 Task: Open a blank sheet, save the file as Meditationfile.odt Type the sentence 'Technology has transformed the world, revolutionizing how we live, work, and communicate. From smartphones to artificial intelligence, technology has become an integral part of our daily lives. It has connected people across the globe, making information accessible at our fingertips. Technology has improved efficiency in various sectors, driving innovation and economic growth. However, its rapid advancements also pose challenges, such as privacy concerns and ethical dilemmas. Nonetheless, technology continues to shape our future, offering endless possibilities and transforming the way we interact, learn, and experience the world.'Add formula using equations and charcters after the sentence 'P=ns' Select the formula and highlight with color Blue Change the page Orientation to  Potrait
Action: Mouse moved to (273, 226)
Screenshot: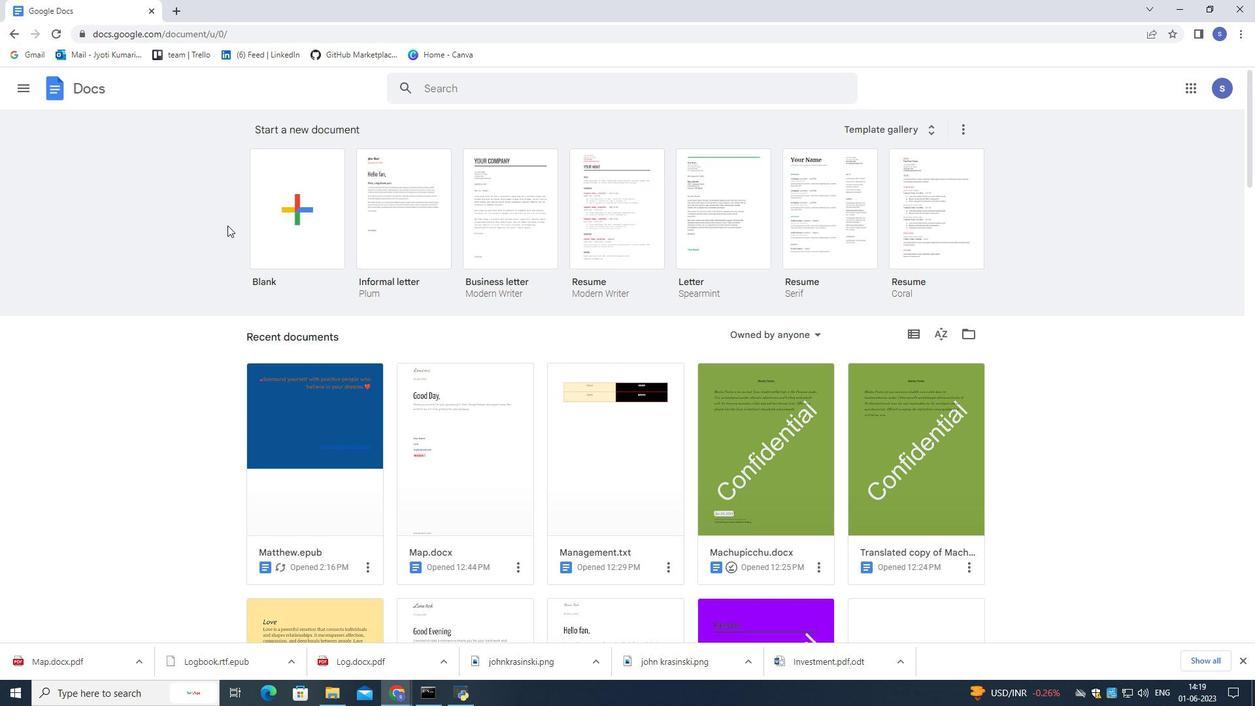 
Action: Mouse pressed left at (273, 226)
Screenshot: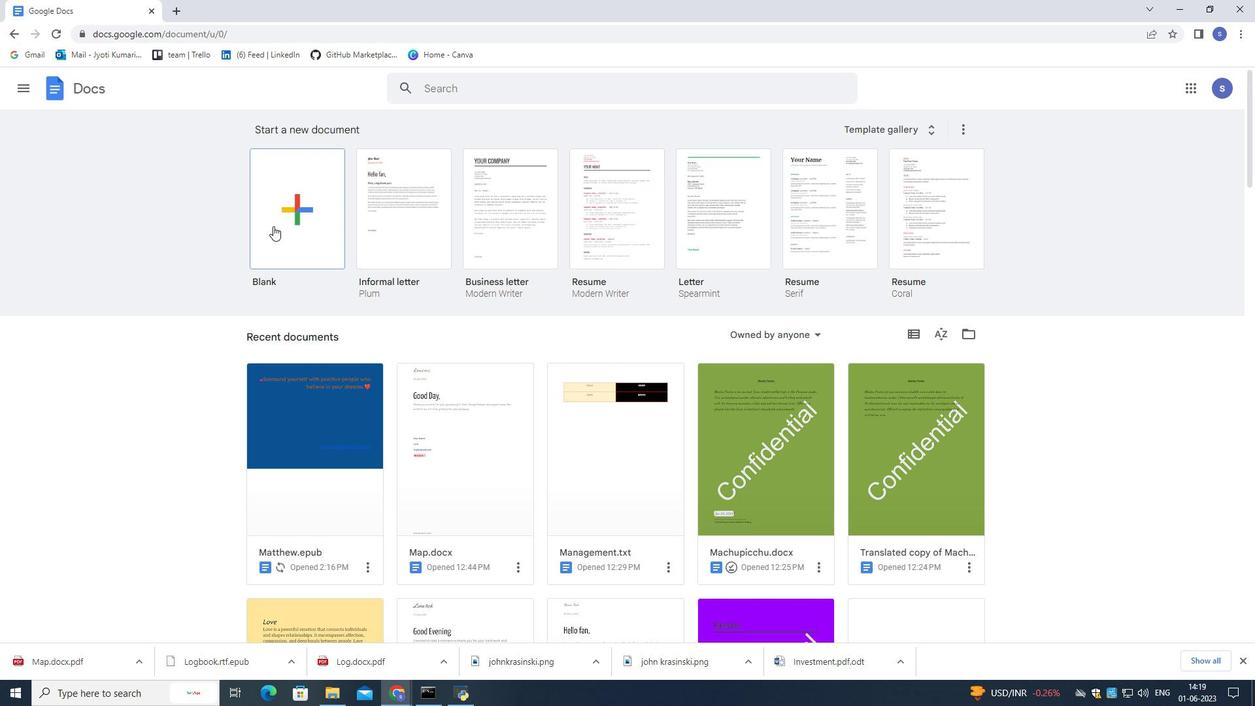 
Action: Mouse pressed left at (273, 226)
Screenshot: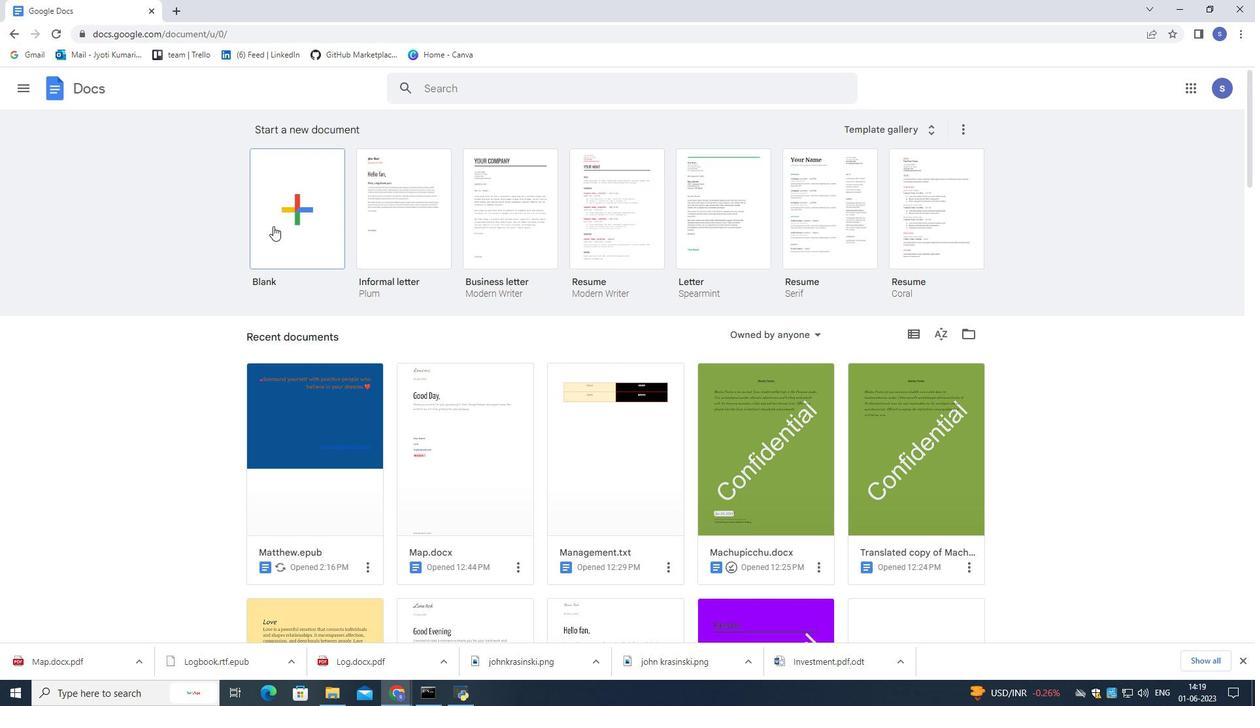 
Action: Mouse moved to (139, 80)
Screenshot: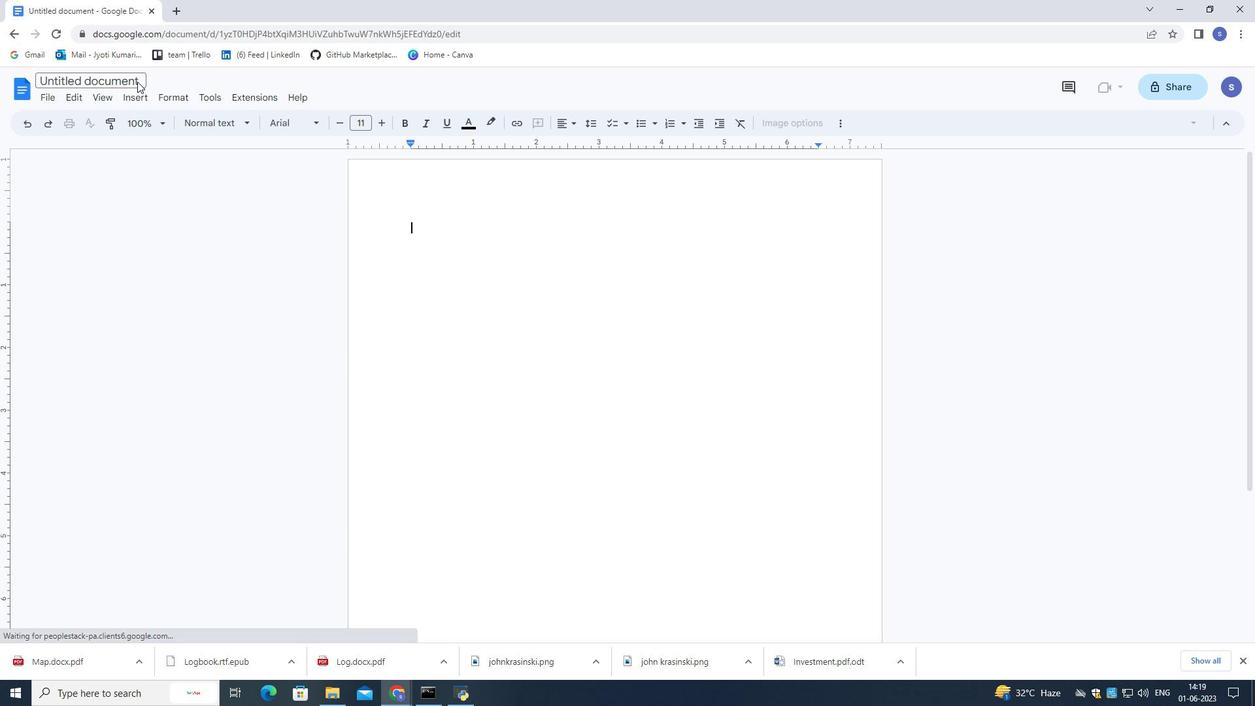 
Action: Mouse pressed left at (139, 80)
Screenshot: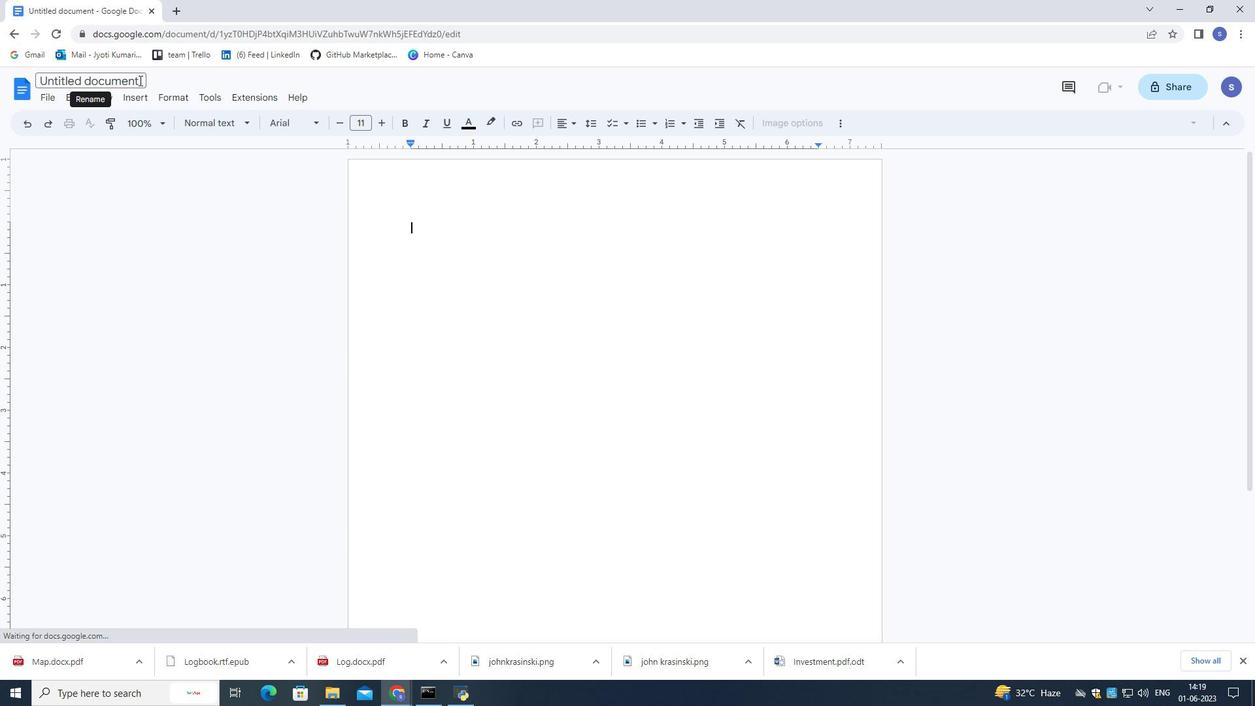 
Action: Mouse moved to (139, 80)
Screenshot: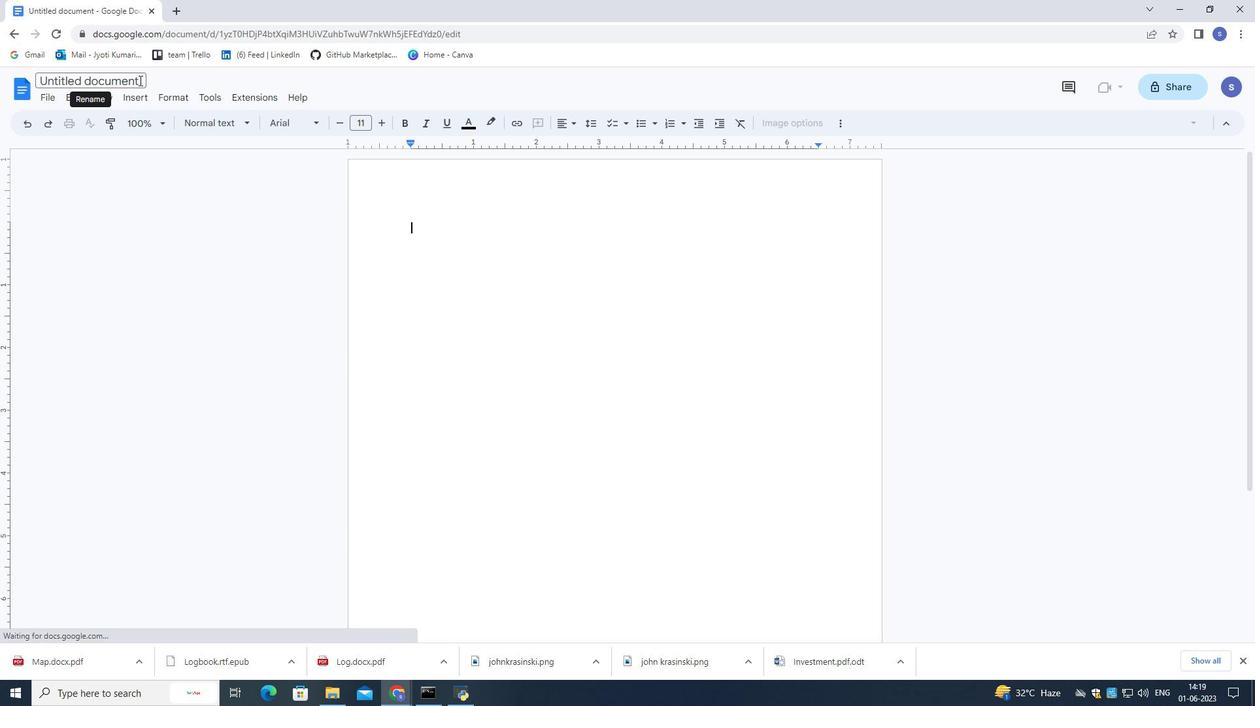 
Action: Key pressed <Key.shift>Meditationfile.odt<Key.enter>
Screenshot: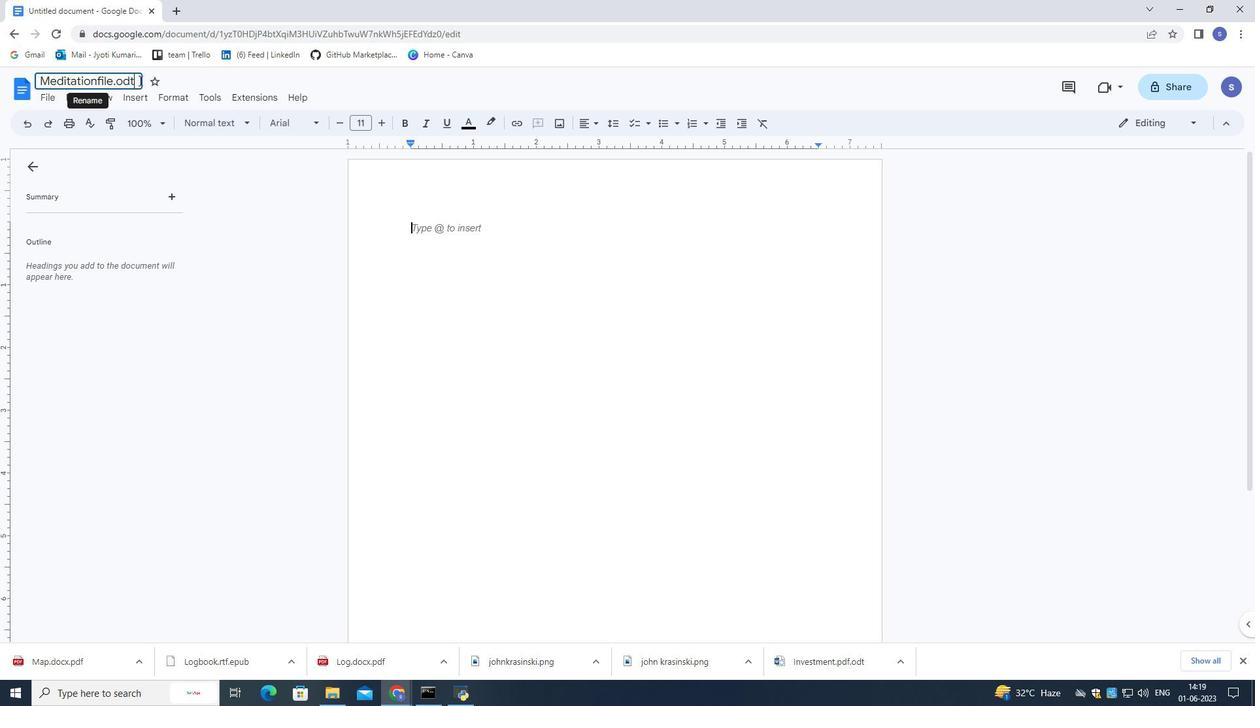 
Action: Mouse moved to (442, 235)
Screenshot: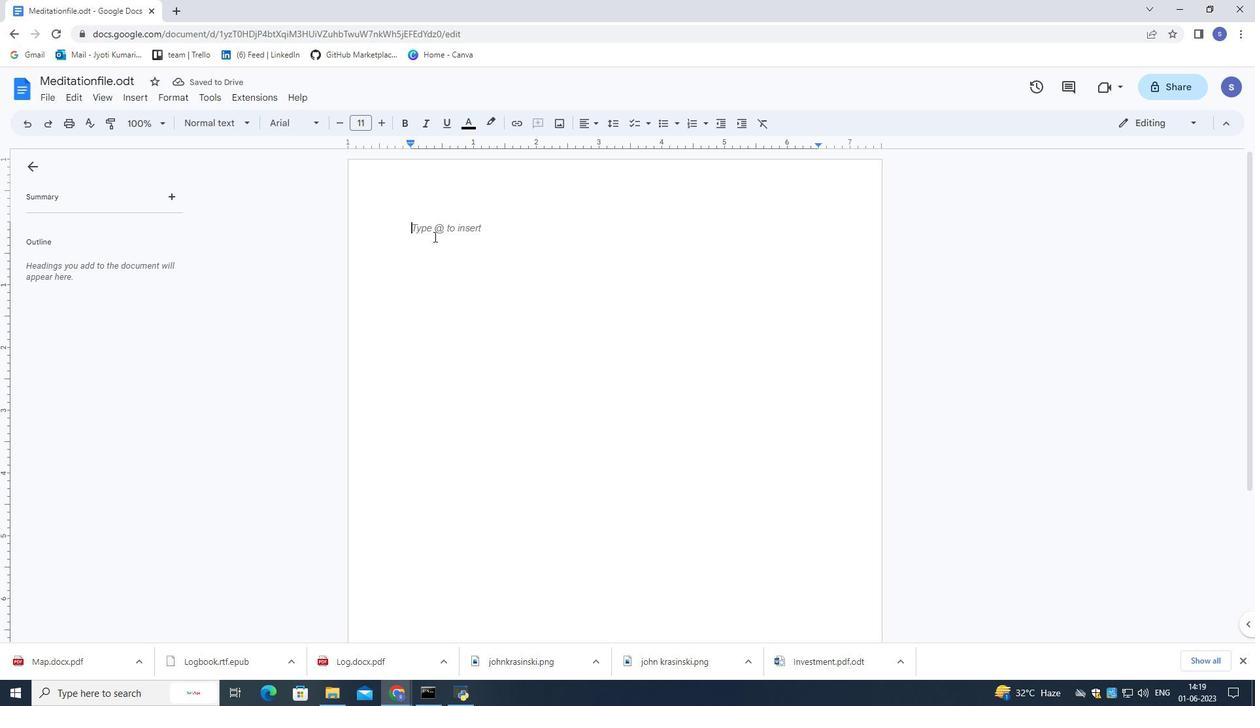 
Action: Mouse pressed left at (442, 235)
Screenshot: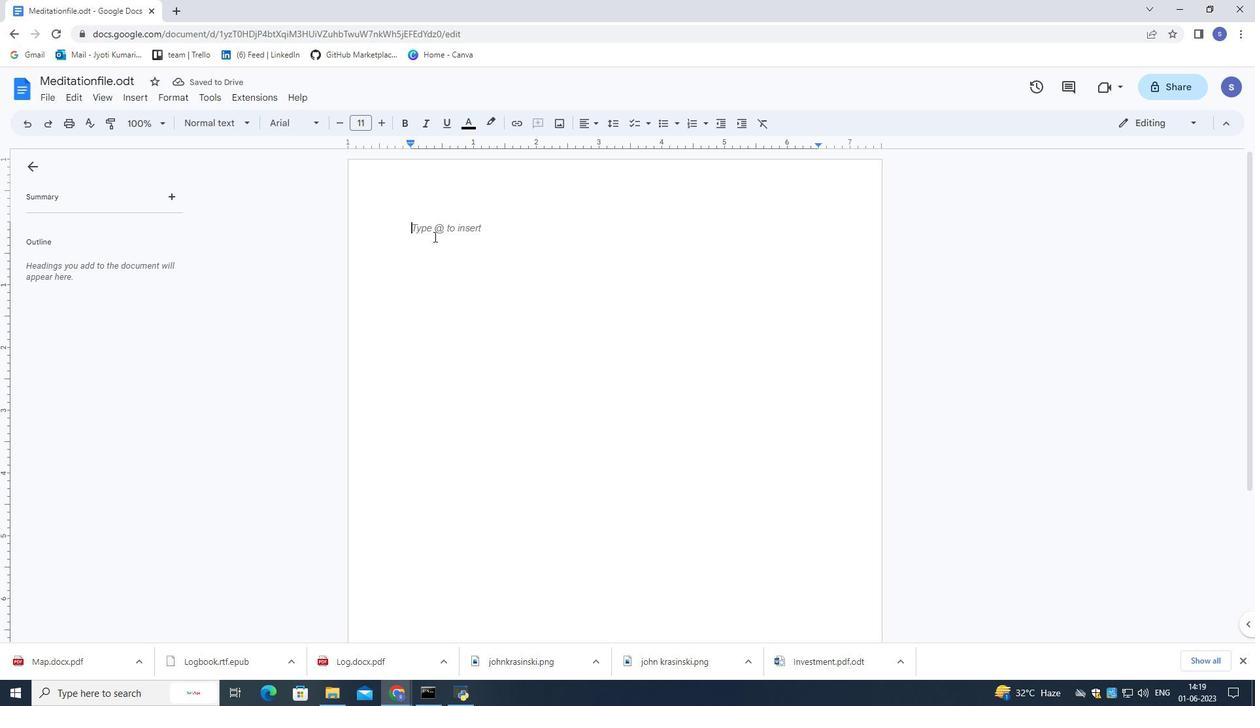 
Action: Mouse moved to (363, 237)
Screenshot: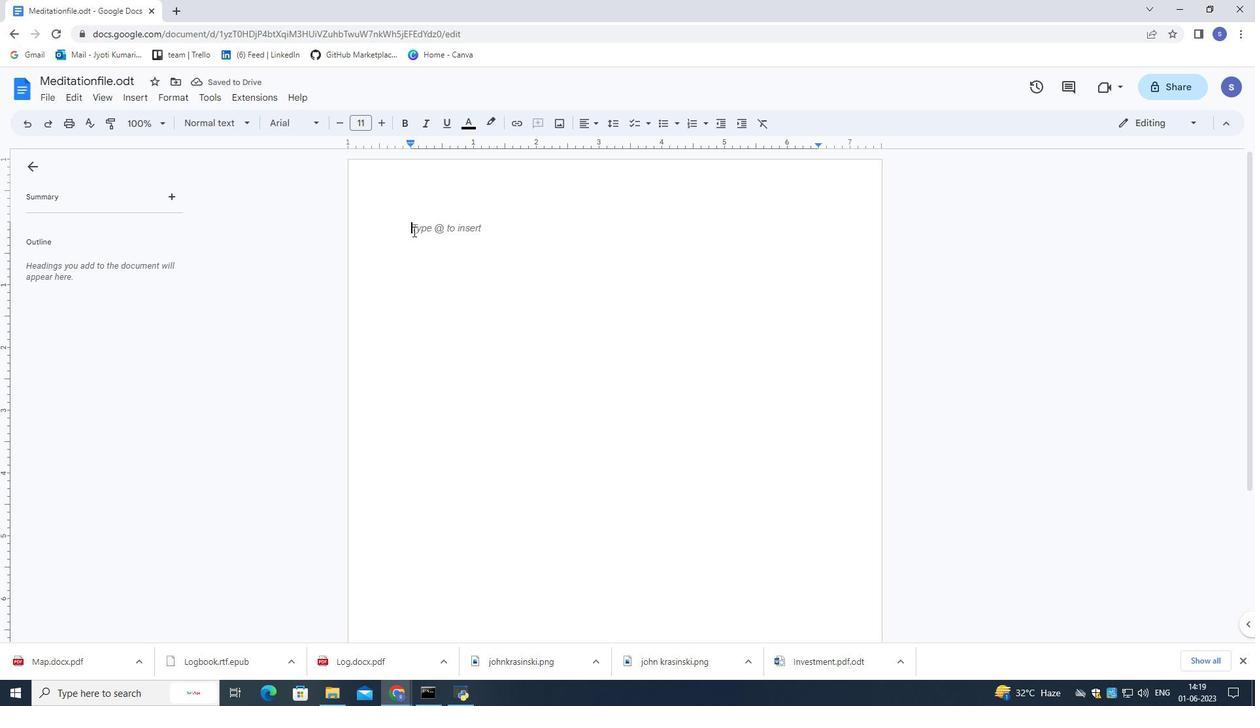 
Action: Key pressed <Key.shift><Key.shift><Key.shift><Key.shift><Key.shift><Key.shift><Key.shift><Key.shift><Key.shift><Key.shift><Key.shift><Key.shift><Key.shift><Key.shift><Key.shift><Key.shift><Key.shift><Key.shift><Key.shift><Key.shift><Key.shift><Key.shift><Key.shift><Key.shift><Key.shift><Key.shift><Key.shift><Key.shift><Key.shift><Key.shift><Key.shift><Key.shift>tech<Key.backspace><Key.backspace><Key.backspace><Key.backspace><Key.backspace><Key.backspace><Key.backspace><Key.backspace><Key.backspace><Key.backspace><Key.shift>Technology<Key.space>has<Key.space>transformed<Key.space>the<Key.space>world,<Key.space><Key.shift>revolutionizing<Key.space>how<Key.space>we<Key.space>live,<Key.space>work<Key.space>and<Key.space>communicate.<Key.space><Key.shift>From<Key.space>smartphone<Key.space>to<Key.space>artificial<Key.space>intelligence,<Key.space>technology<Key.space>has<Key.space>become<Key.space>an<Key.space>integral<Key.space>part<Key.space>of<Key.space>our<Key.space>daily<Key.space>lives.<Key.space><Key.shift>It<Key.space>has<Key.space>connected<Key.space>people<Key.space>across<Key.space>the<Key.space>globe,<Key.space>making<Key.space>information<Key.space>has<Key.space>improved<Key.space>efficiency<Key.space>in<Key.space>various<Key.space>sectors,<Key.space>driving<Key.space>innovation<Key.space>and<Key.space>economic<Key.space>growth.<Key.space><Key.shift>However<Key.space>its<Key.space>rapid<Key.space>
Screenshot: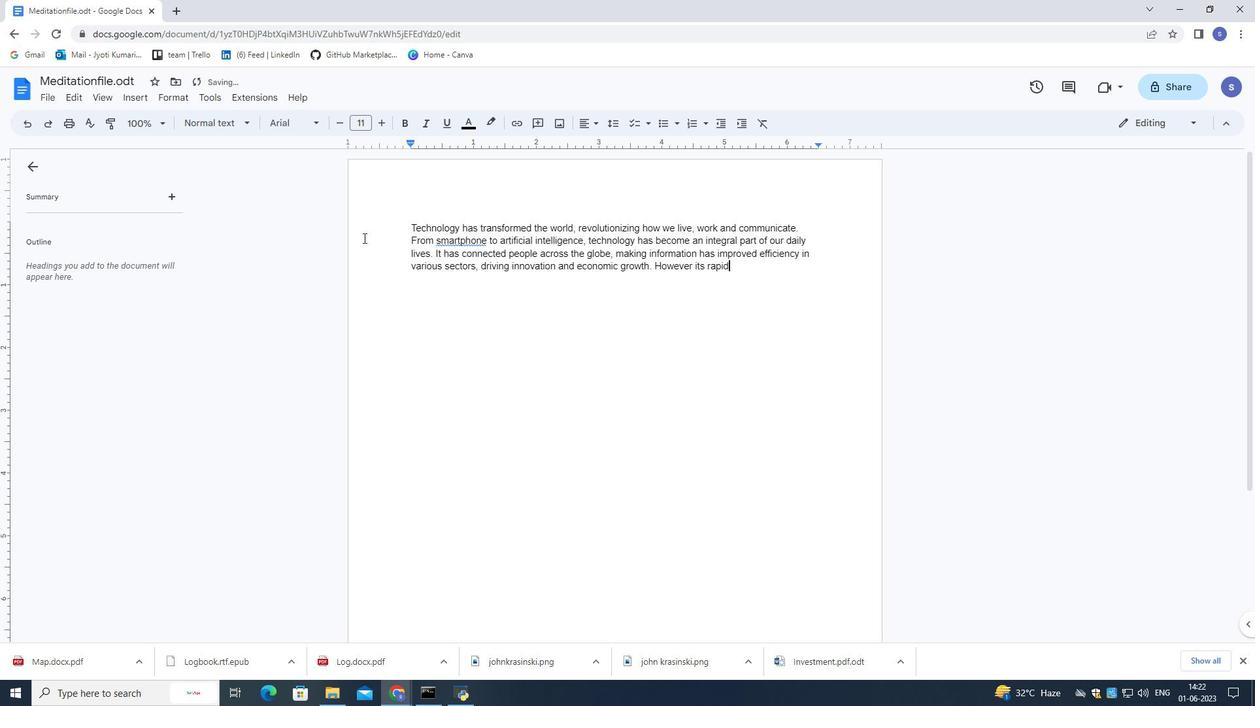 
Action: Mouse moved to (749, 269)
Screenshot: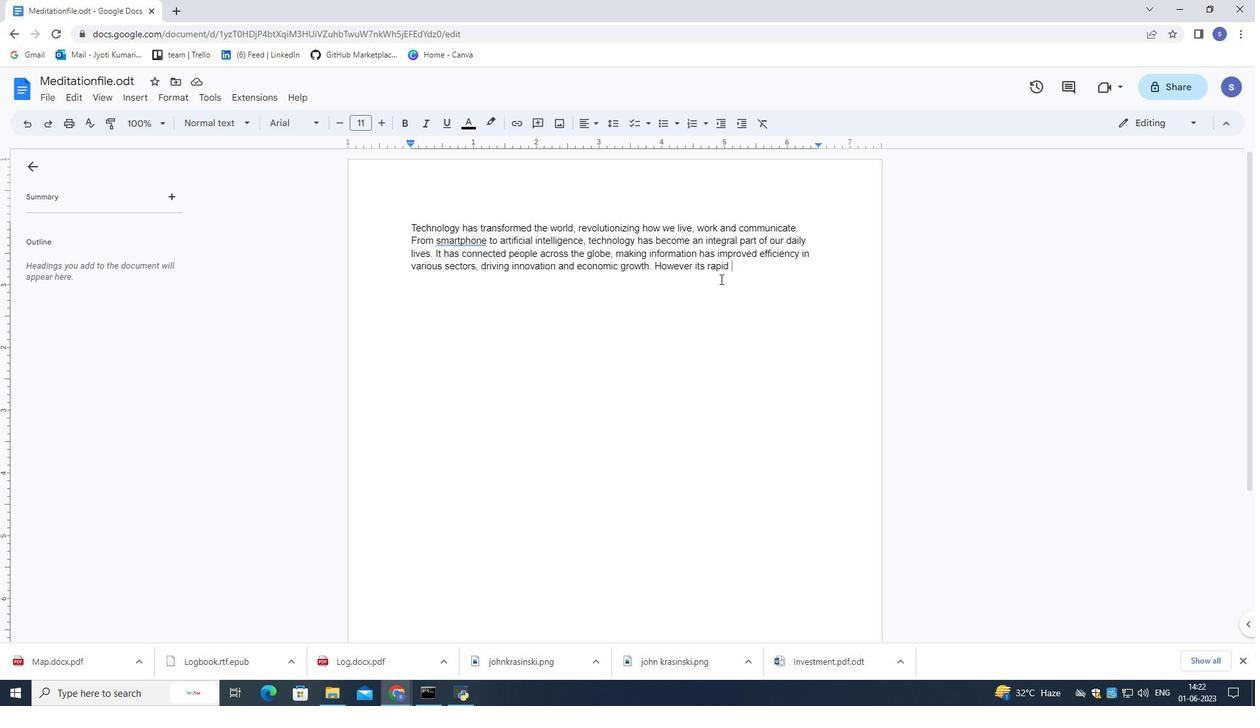 
Action: Mouse pressed left at (749, 269)
Screenshot: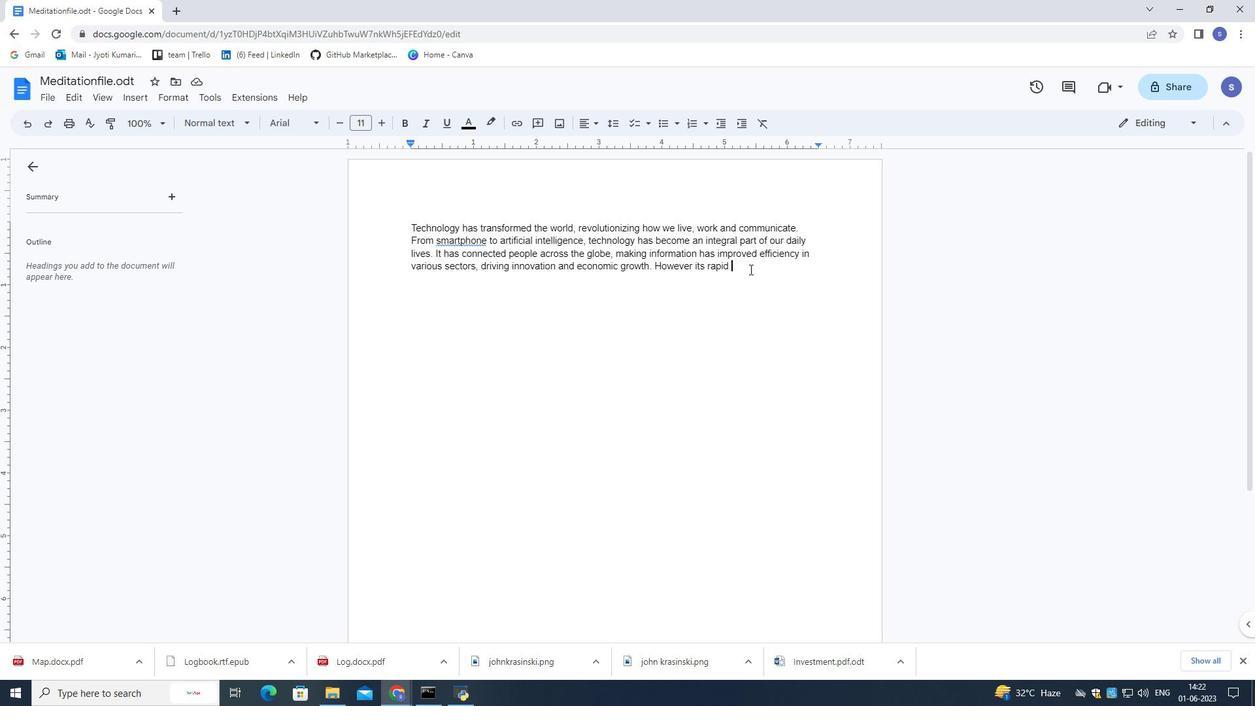 
Action: Mouse moved to (573, 285)
Screenshot: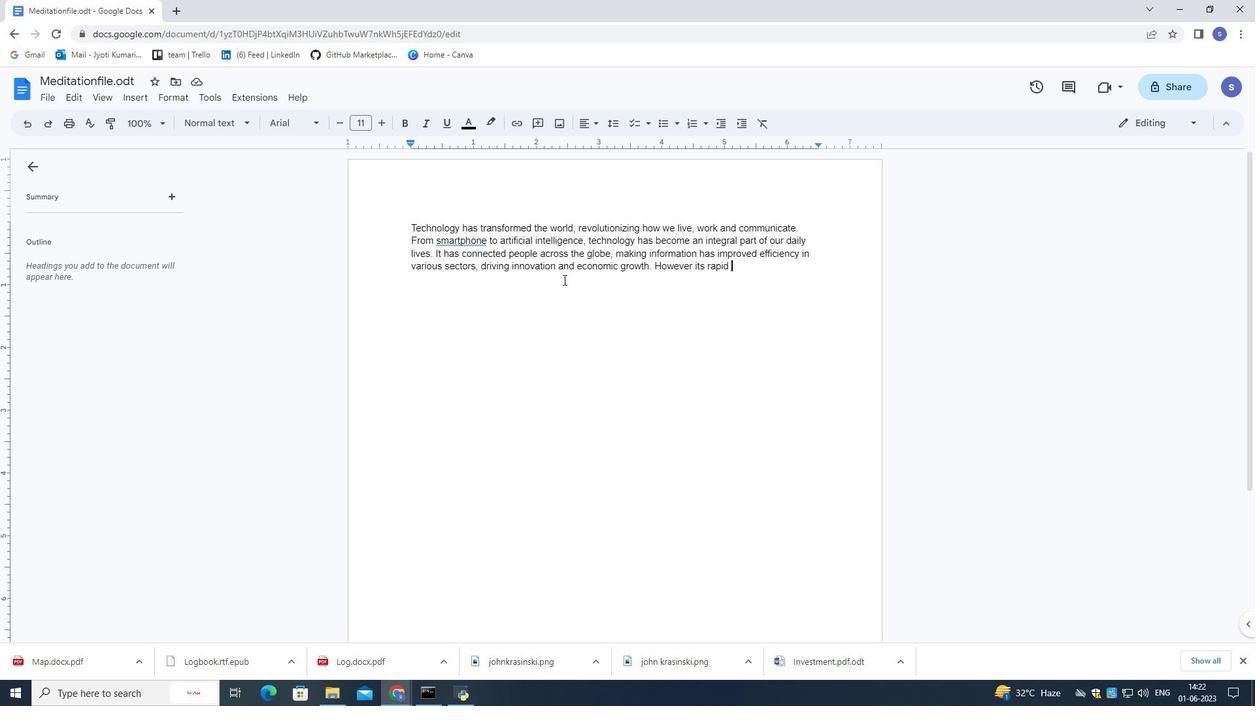 
Action: Key pressed advancement<Key.space>also<Key.space>pose<Key.space>challenges,<Key.space>such<Key.space>as<Key.space>privacy<Key.space>concerns<Key.space>
Screenshot: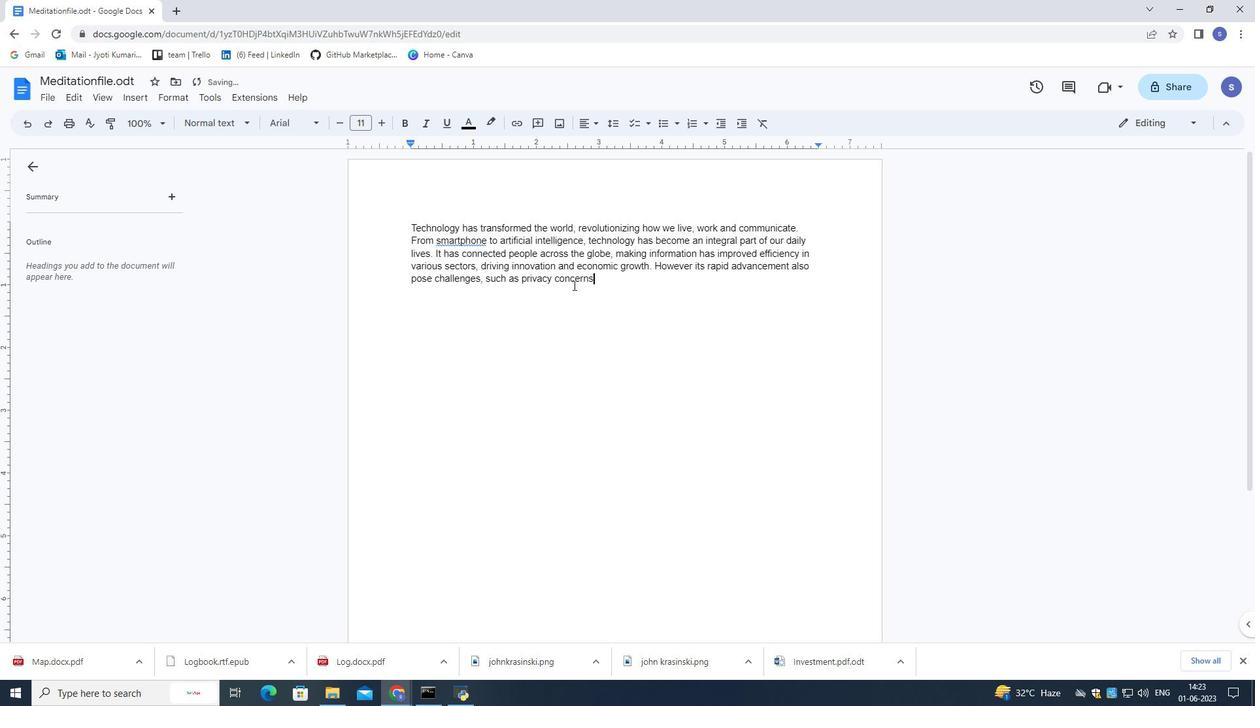 
Action: Mouse moved to (1223, 331)
Screenshot: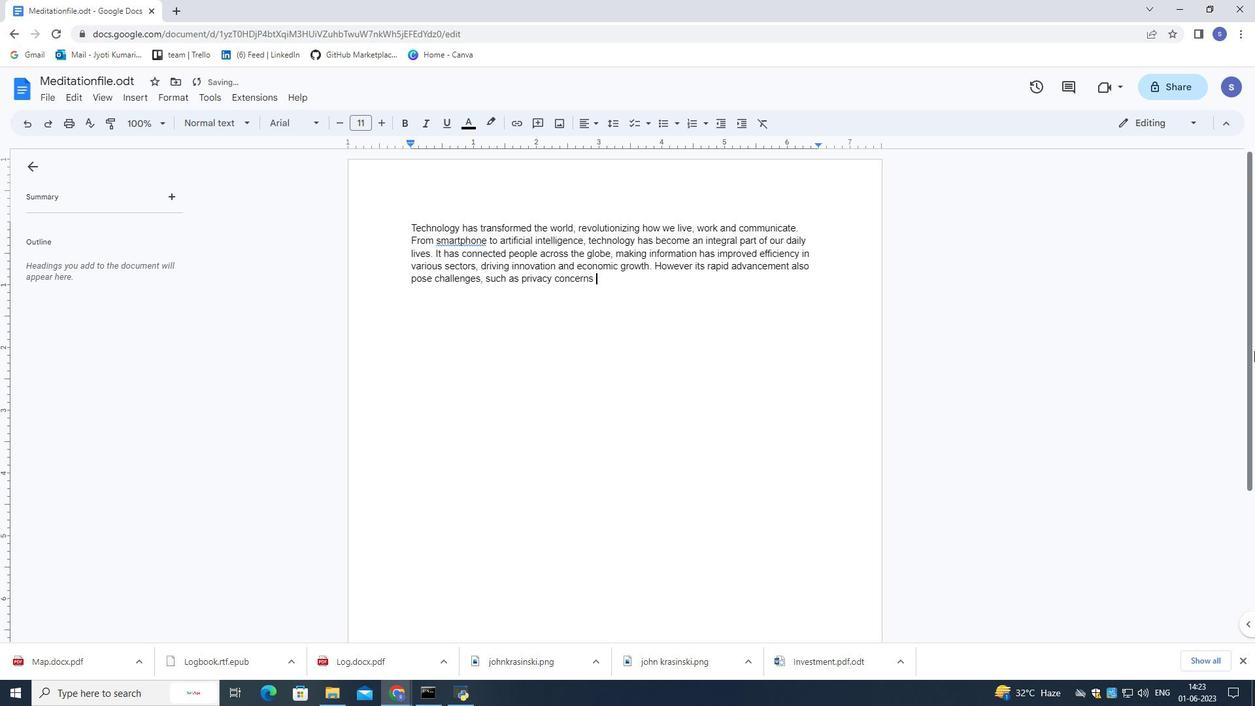 
Action: Key pressed and<Key.space>ethical<Key.space>dilemmas.<Key.space><Key.shift>Nonetheless,<Key.space>technology<Key.space>continues<Key.space>to<Key.space>shape<Key.space>our<Key.space>futures,<Key.space>offering<Key.space>endless<Key.space>possibilities<Key.space>and<Key.space>transforming<Key.space>the<Key.space>way<Key.space>we<Key.space>interact,<Key.space>learn<Key.space>and<Key.space>experience<Key.space>the<Key.space>world.<Key.space>add<Key.backspace><Key.backspace><Key.backspace>
Screenshot: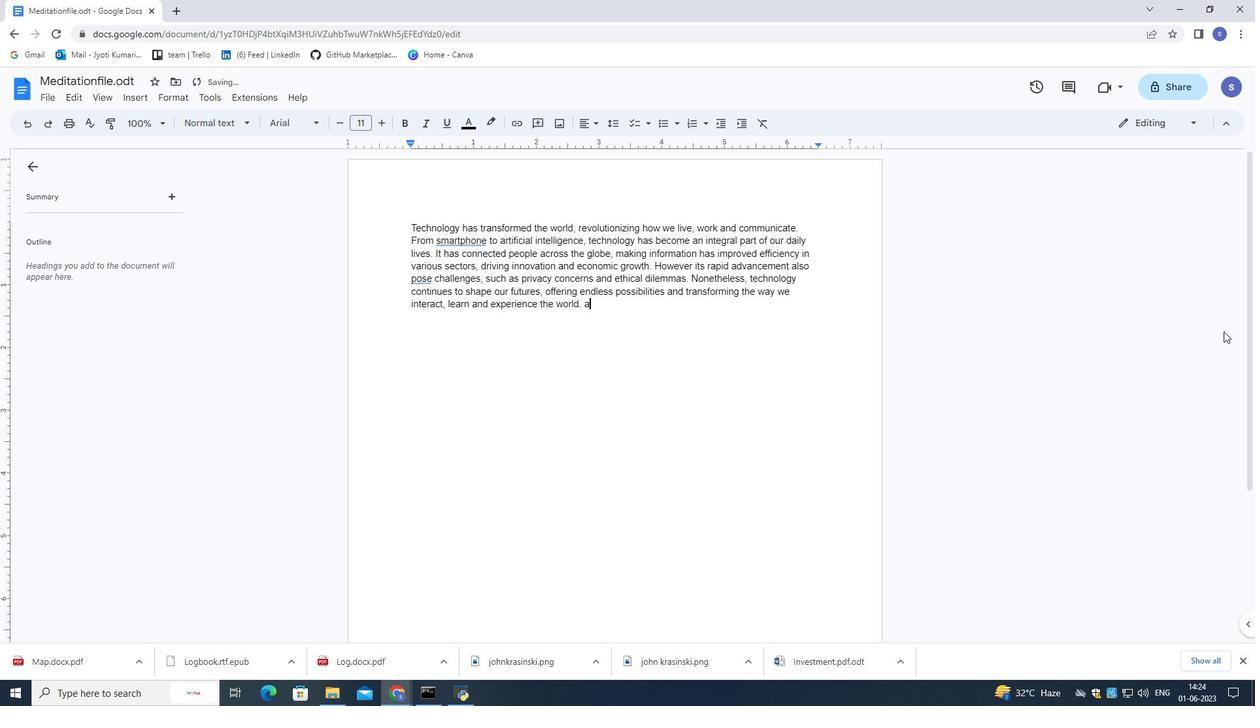 
Action: Mouse moved to (140, 101)
Screenshot: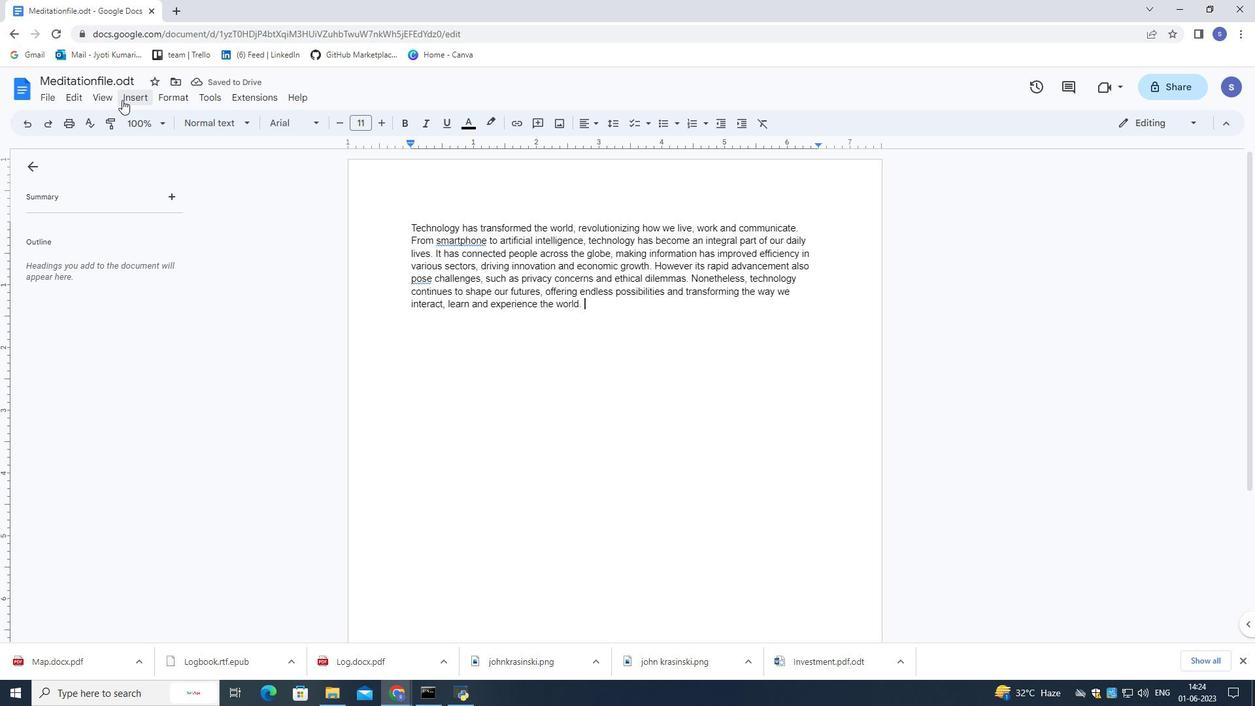 
Action: Mouse pressed left at (140, 101)
Screenshot: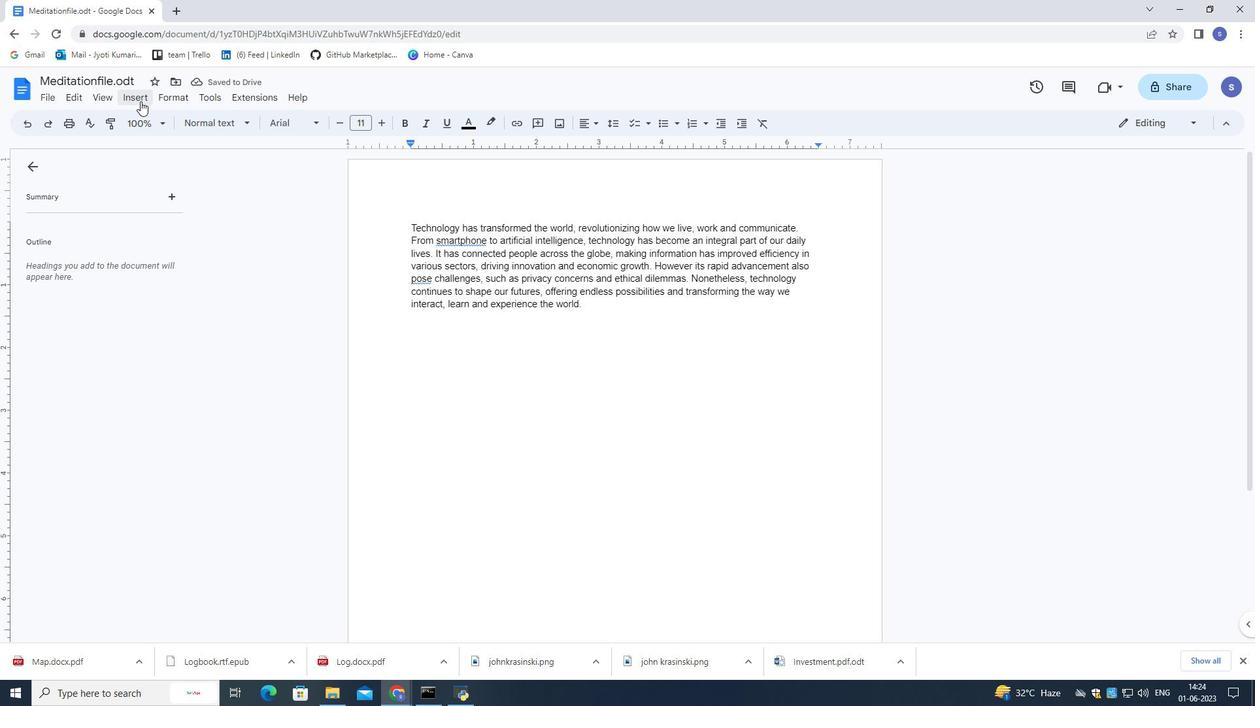 
Action: Mouse moved to (175, 370)
Screenshot: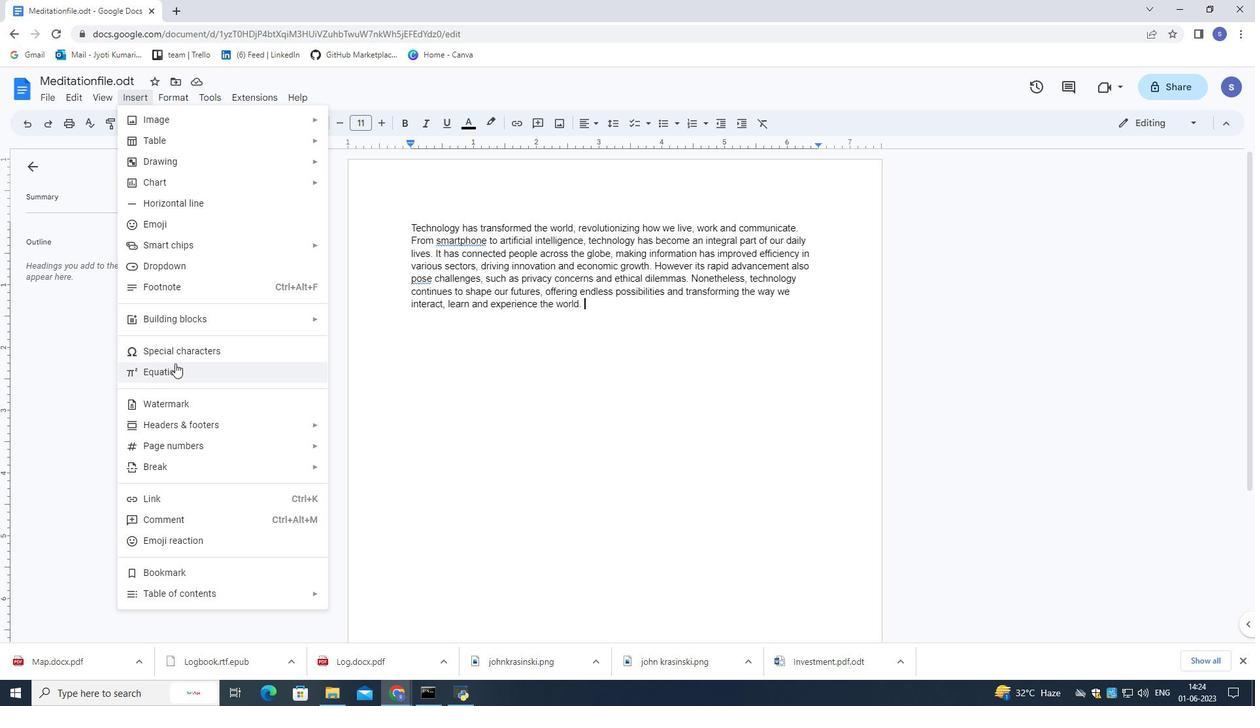 
Action: Mouse pressed left at (175, 370)
Screenshot: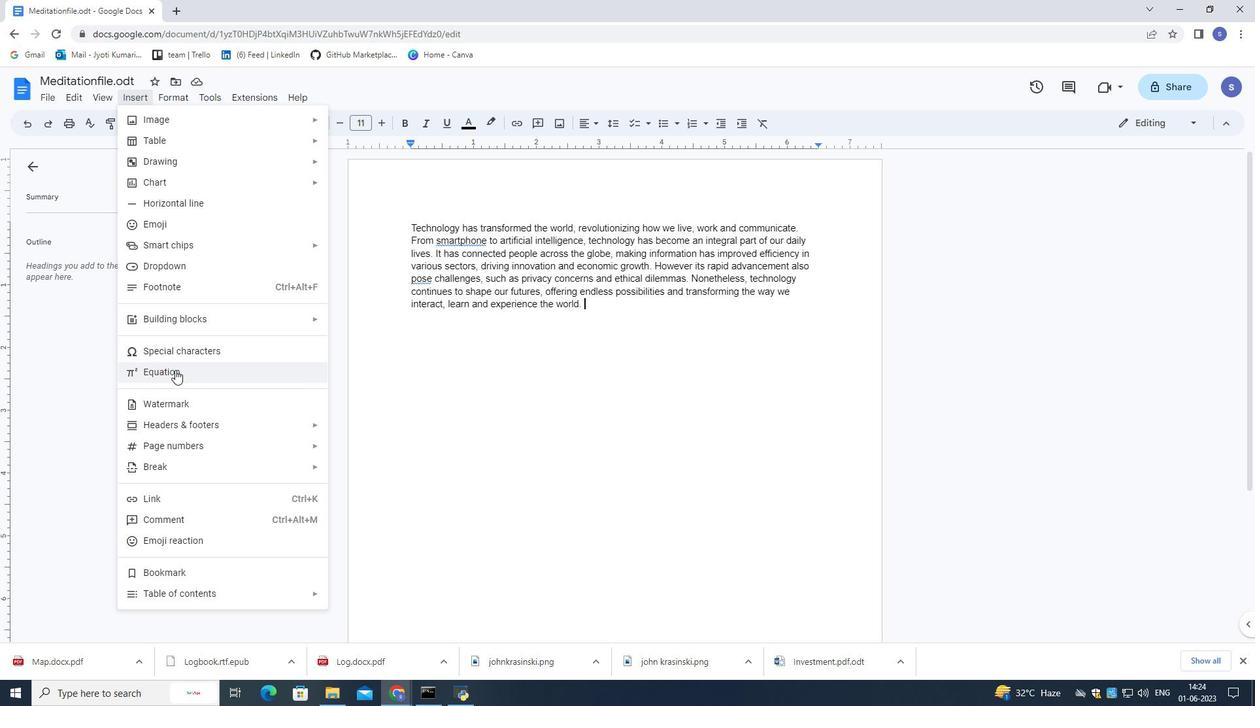 
Action: Mouse moved to (572, 305)
Screenshot: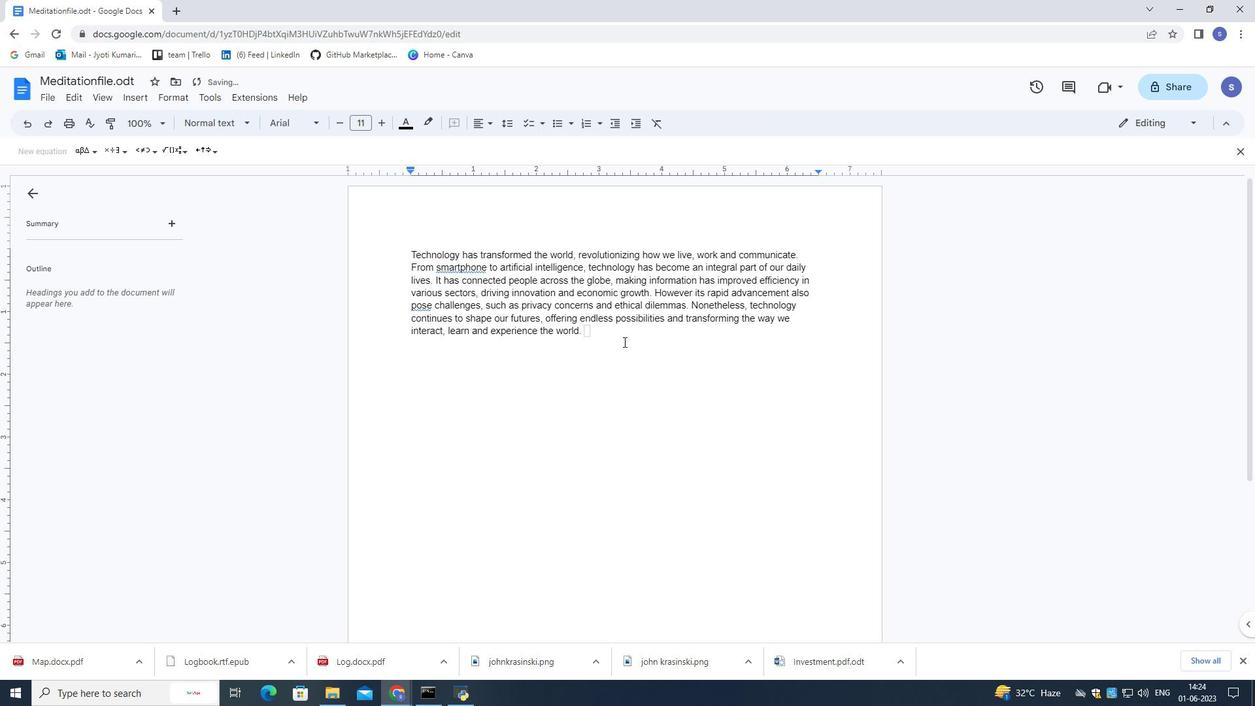 
Action: Key pressed <Key.shift><Key.shift><Key.shift>P=ns
Screenshot: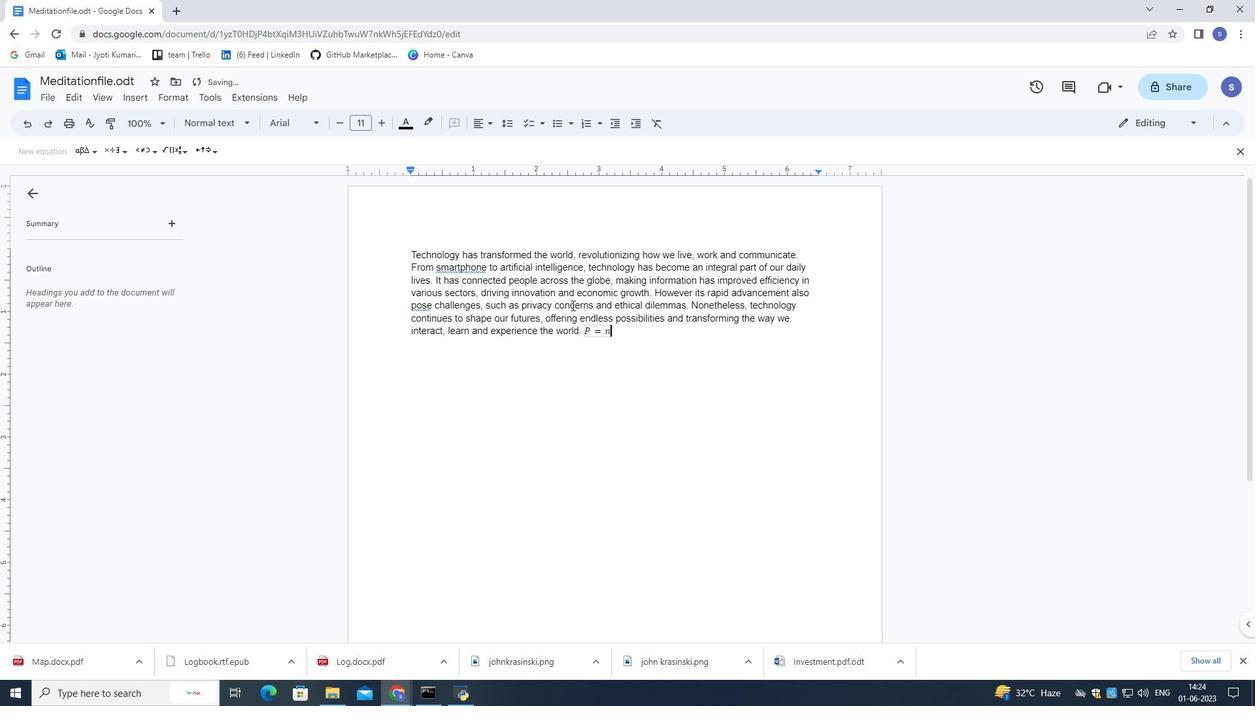 
Action: Mouse moved to (615, 330)
Screenshot: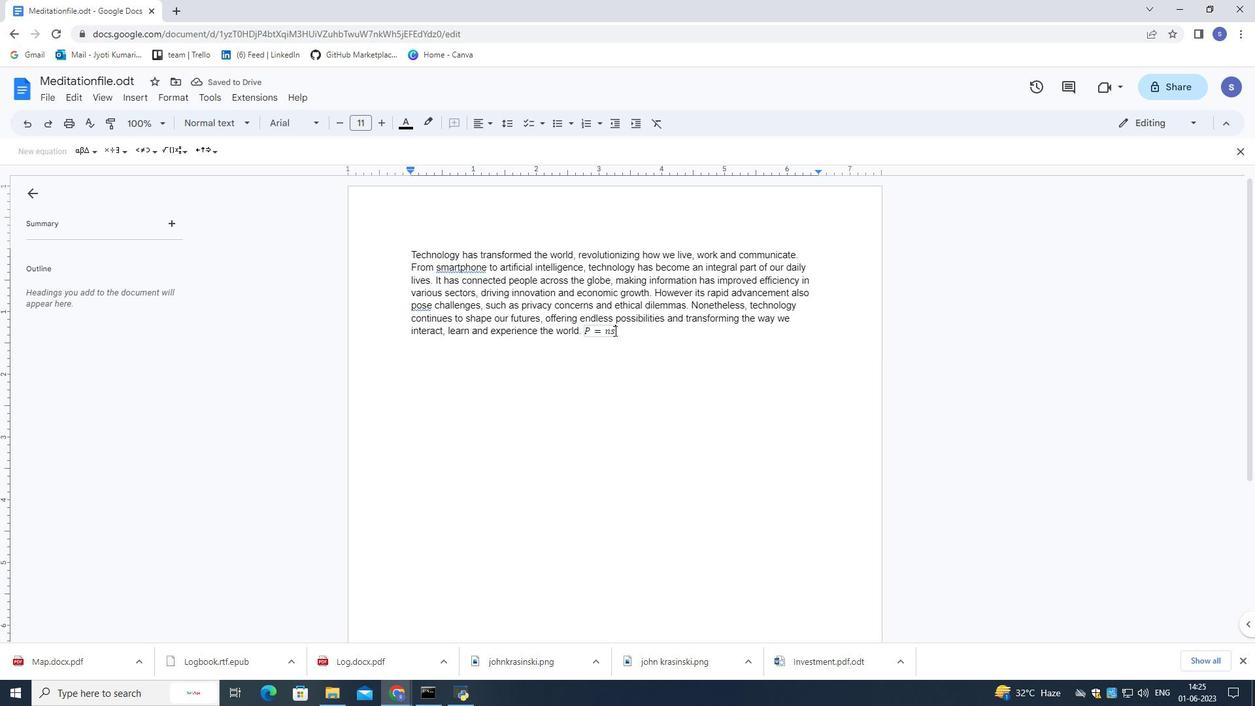 
Action: Mouse pressed left at (615, 330)
Screenshot: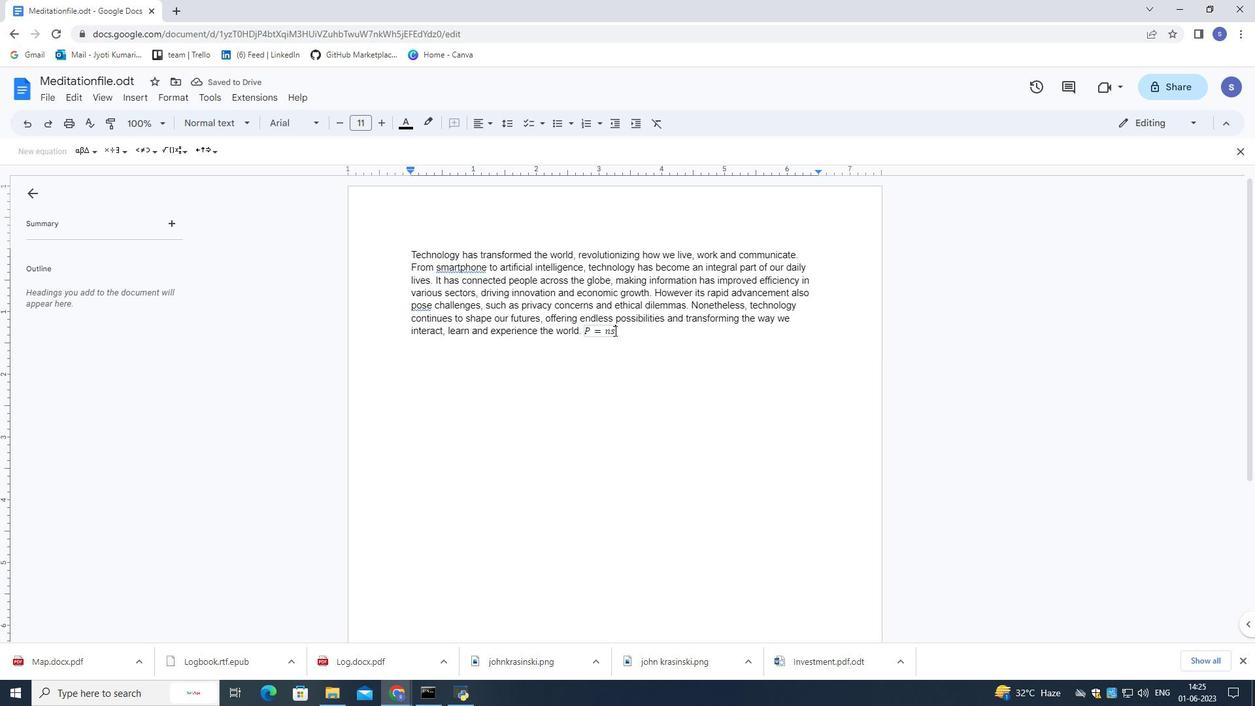 
Action: Mouse moved to (615, 326)
Screenshot: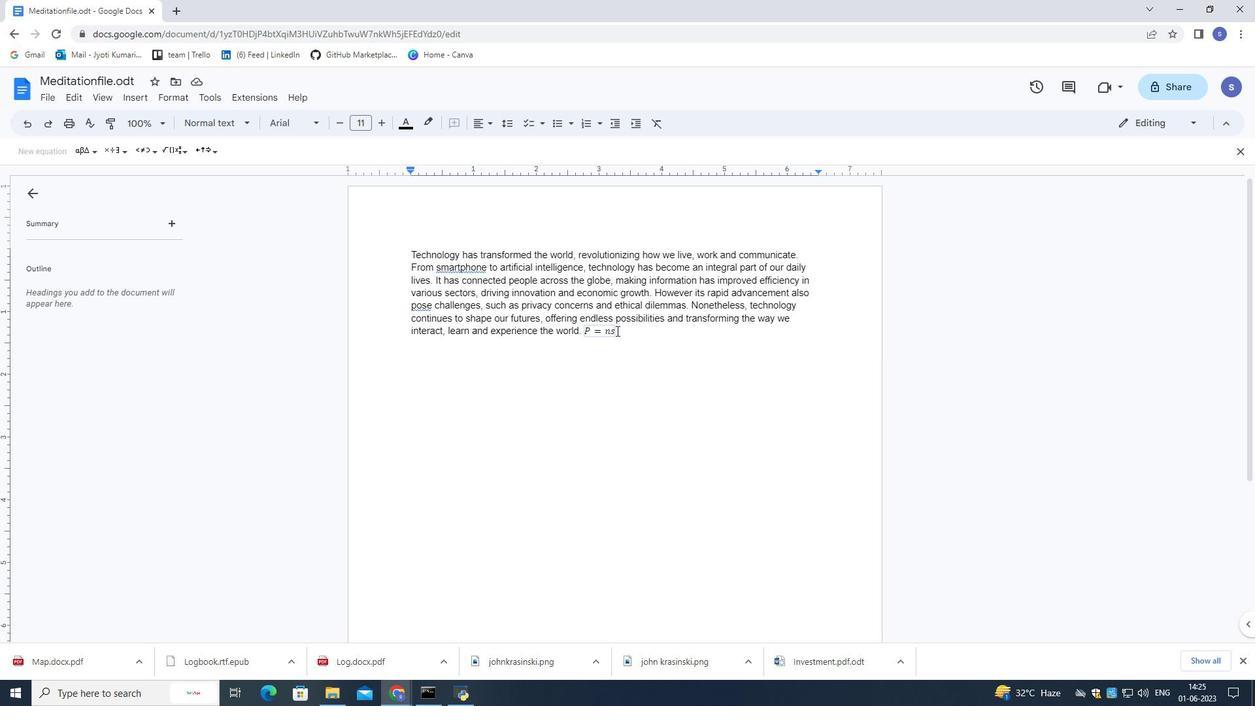 
Action: Mouse pressed left at (615, 326)
Screenshot: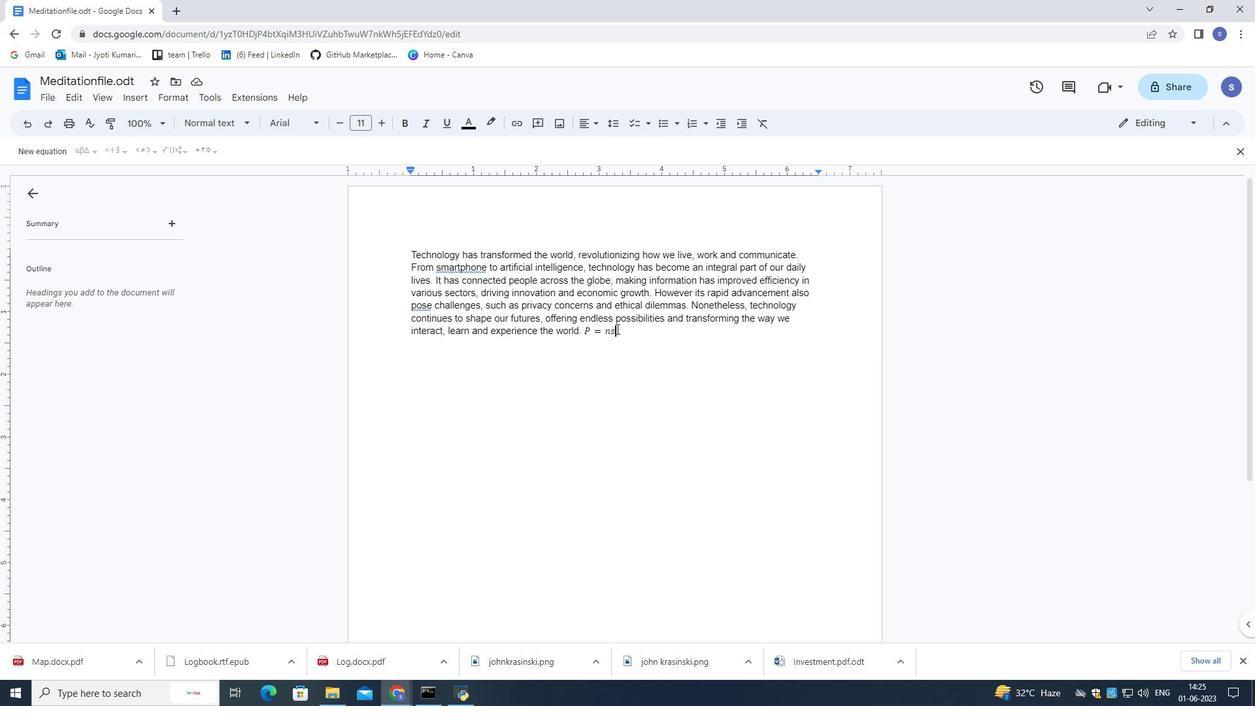 
Action: Mouse moved to (489, 122)
Screenshot: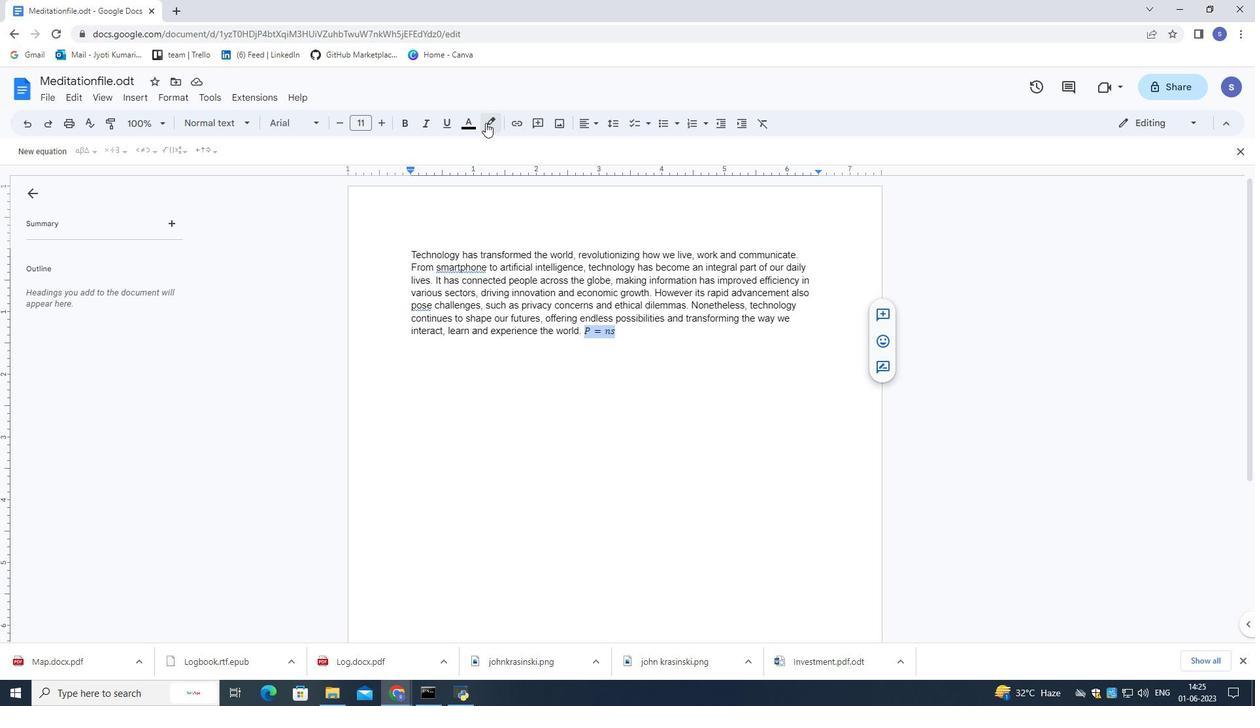 
Action: Mouse pressed left at (489, 122)
Screenshot: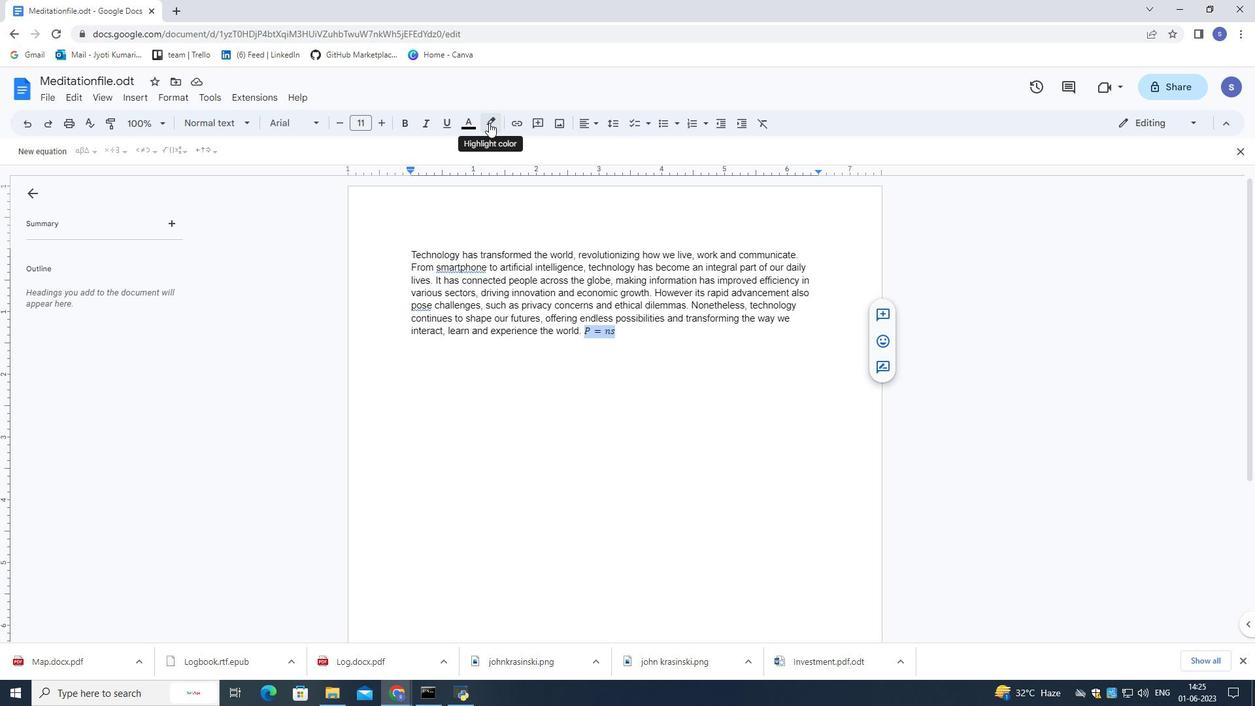 
Action: Mouse moved to (596, 186)
Screenshot: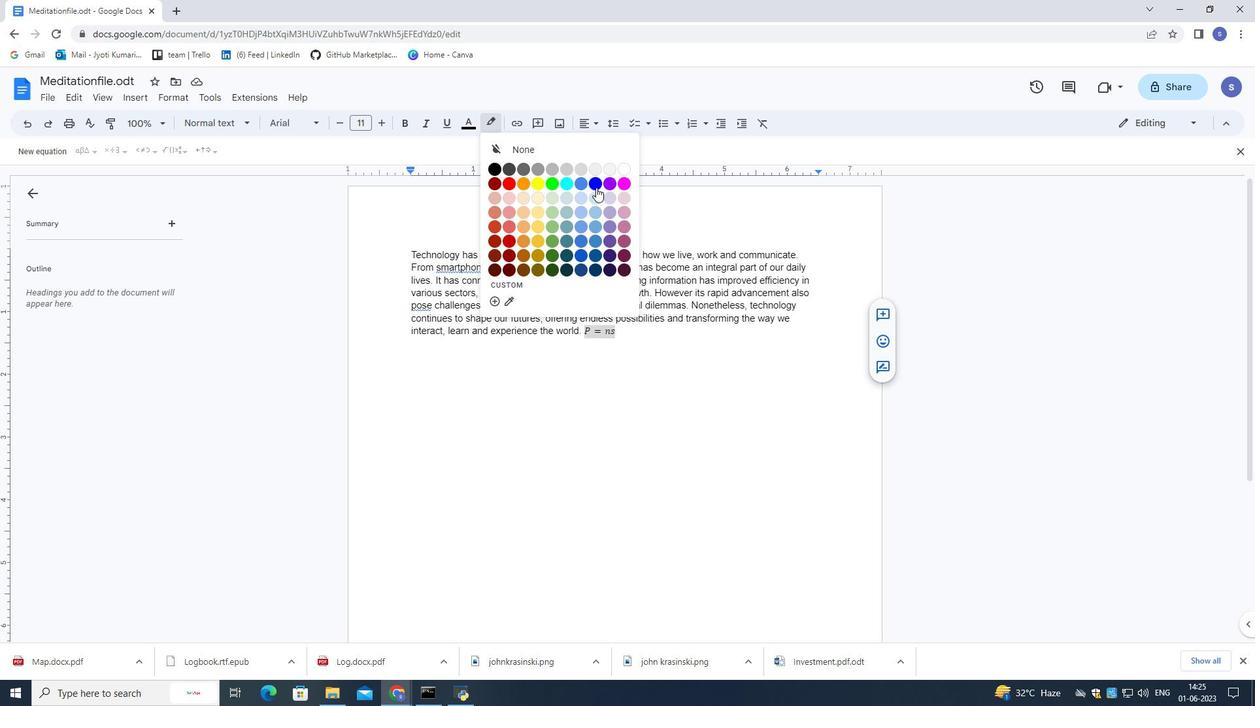 
Action: Mouse pressed left at (596, 186)
Screenshot: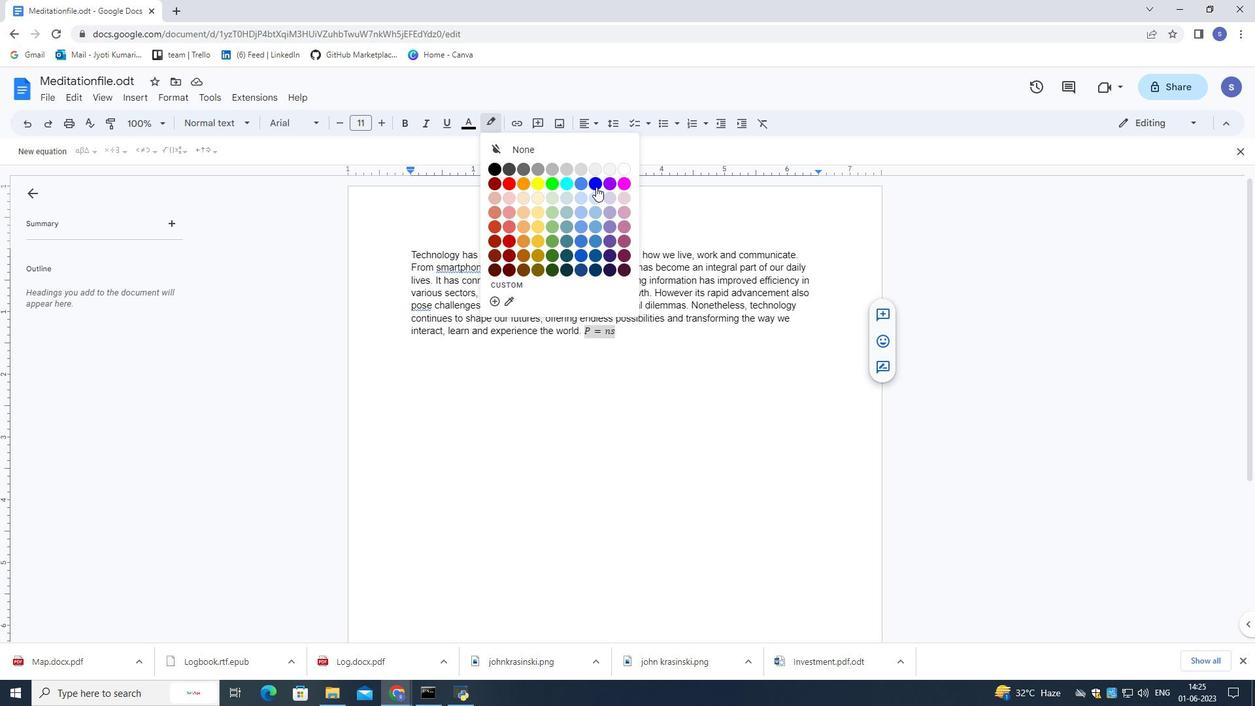 
Action: Mouse moved to (557, 349)
Screenshot: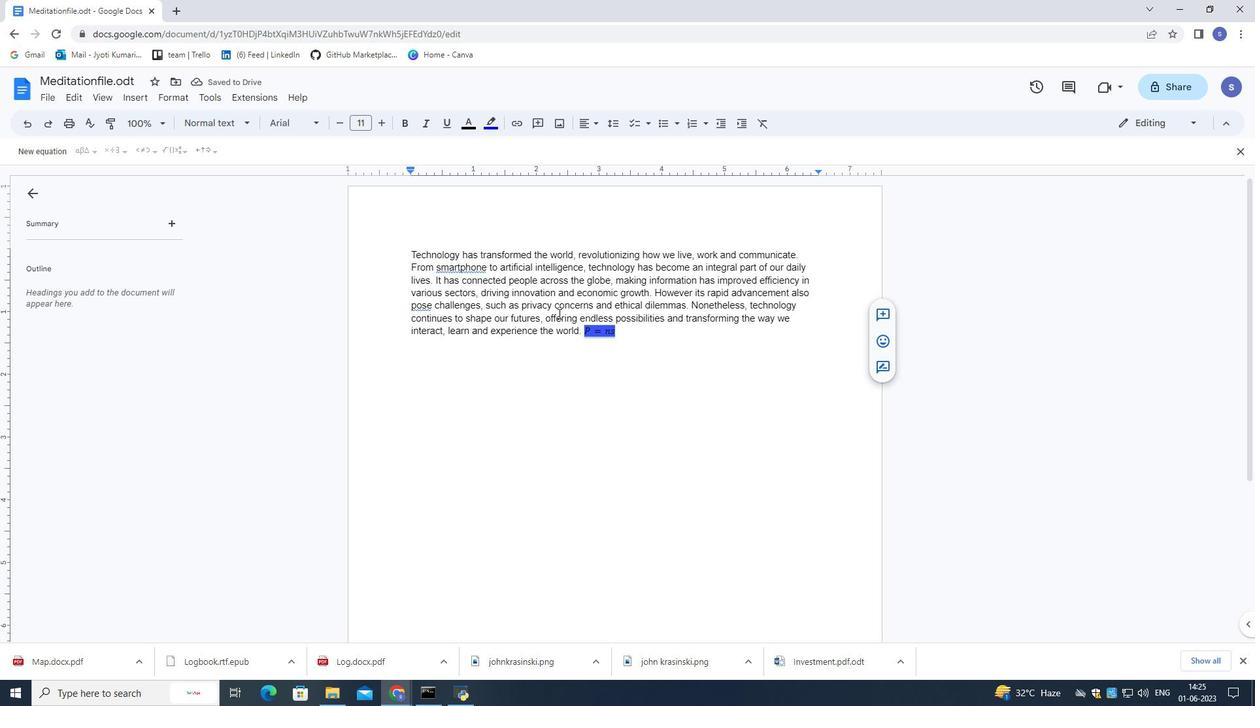 
Action: Mouse pressed left at (557, 349)
Screenshot: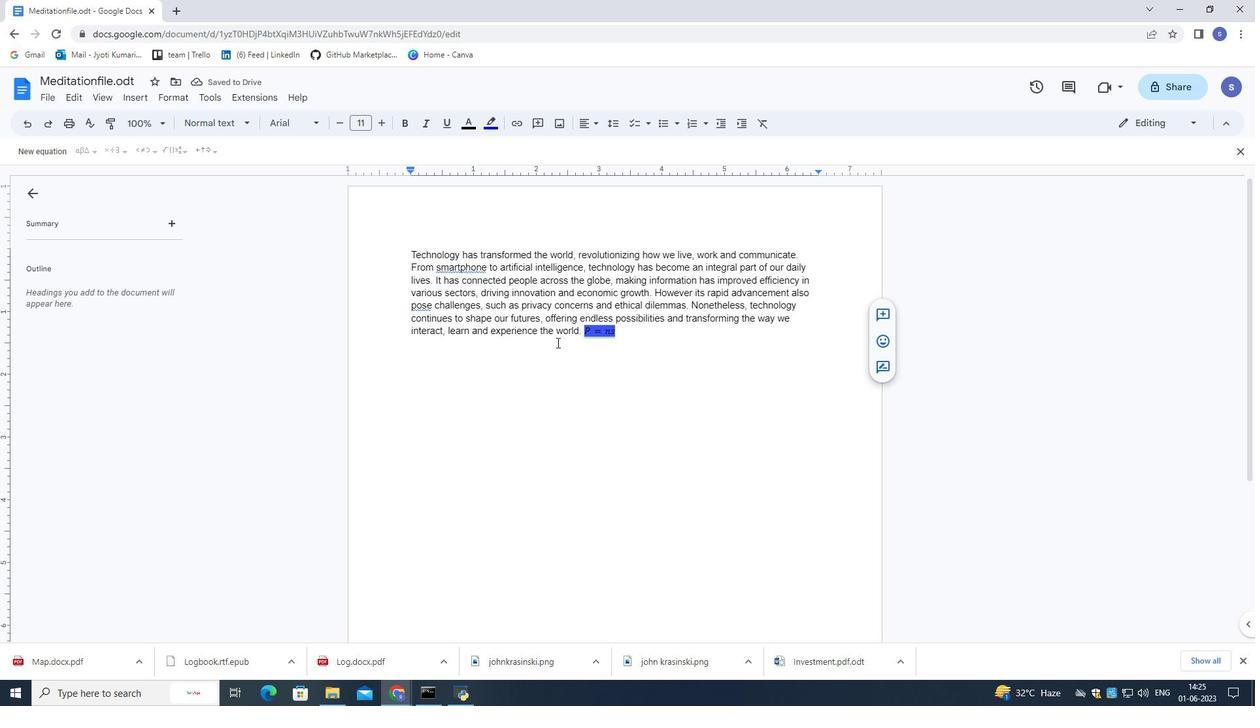 
Action: Mouse moved to (615, 329)
Screenshot: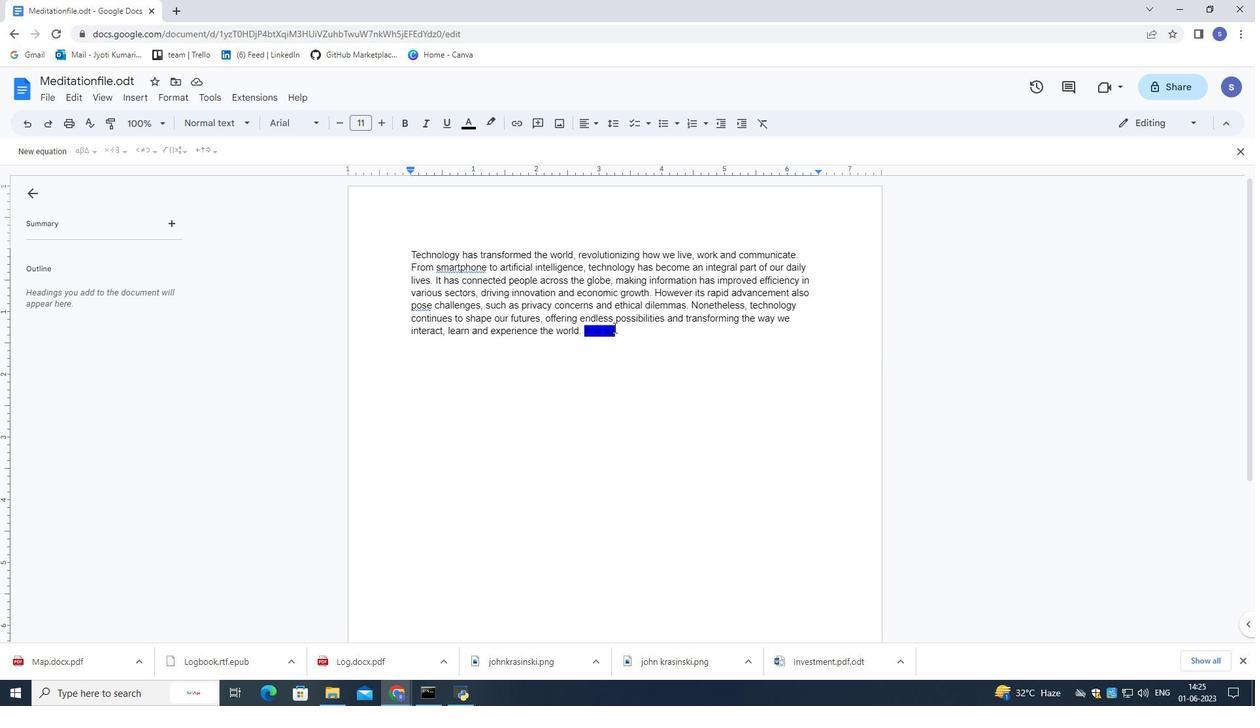 
Action: Mouse pressed left at (615, 329)
Screenshot: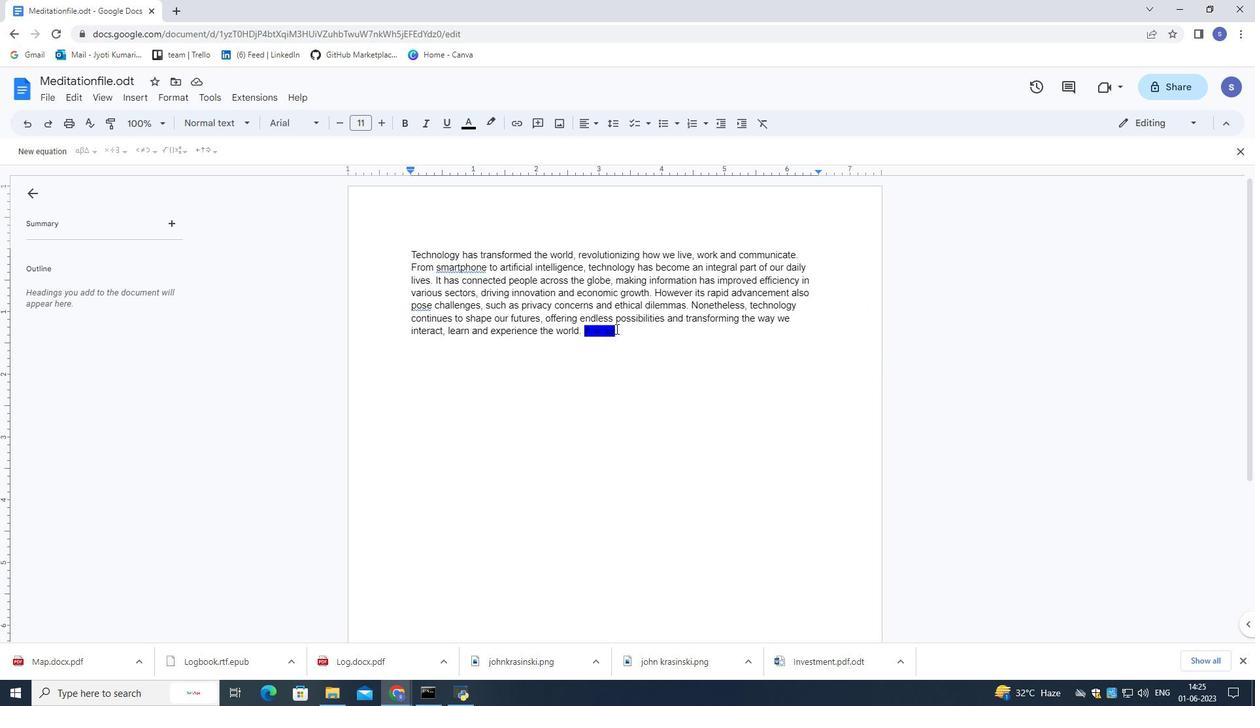 
Action: Mouse moved to (467, 121)
Screenshot: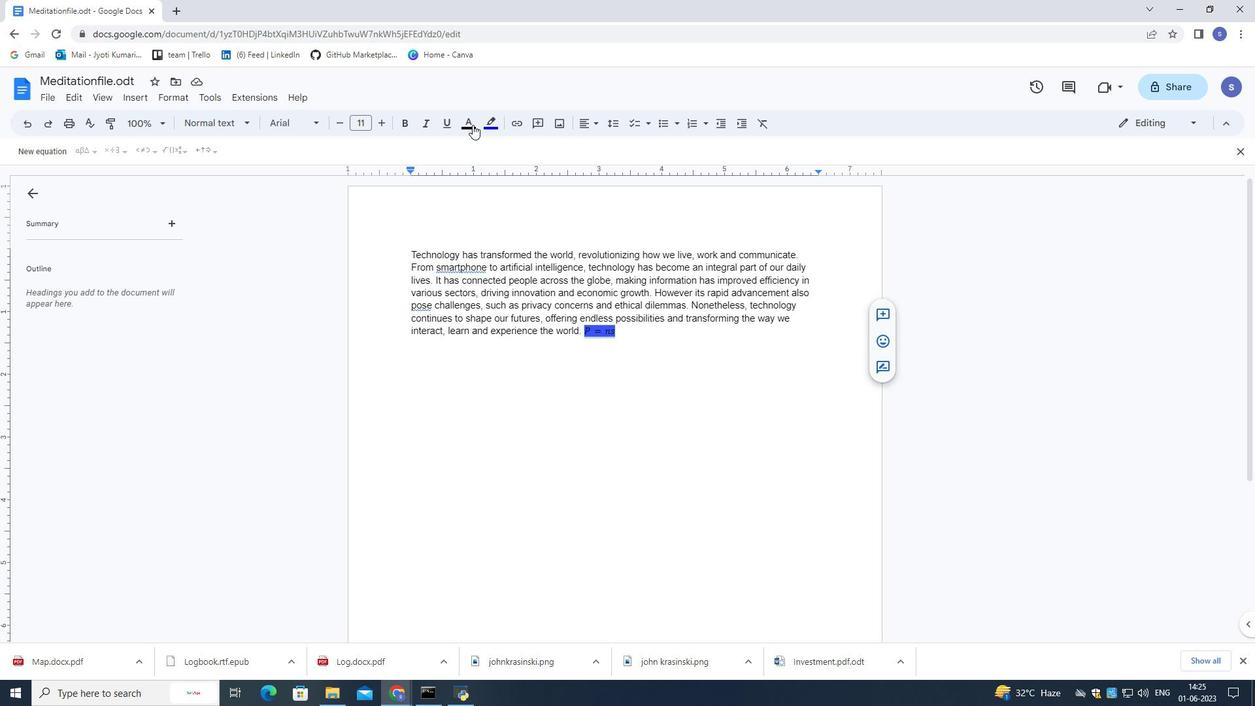 
Action: Mouse pressed left at (467, 121)
Screenshot: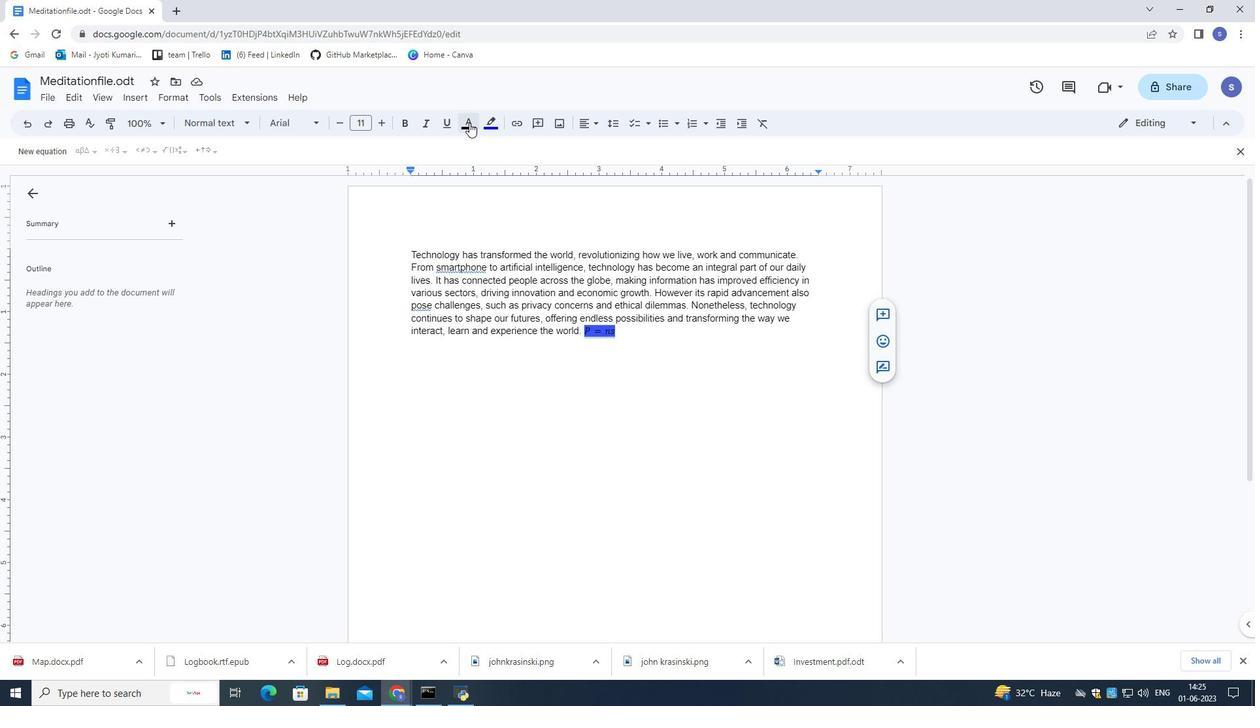 
Action: Mouse moved to (601, 148)
Screenshot: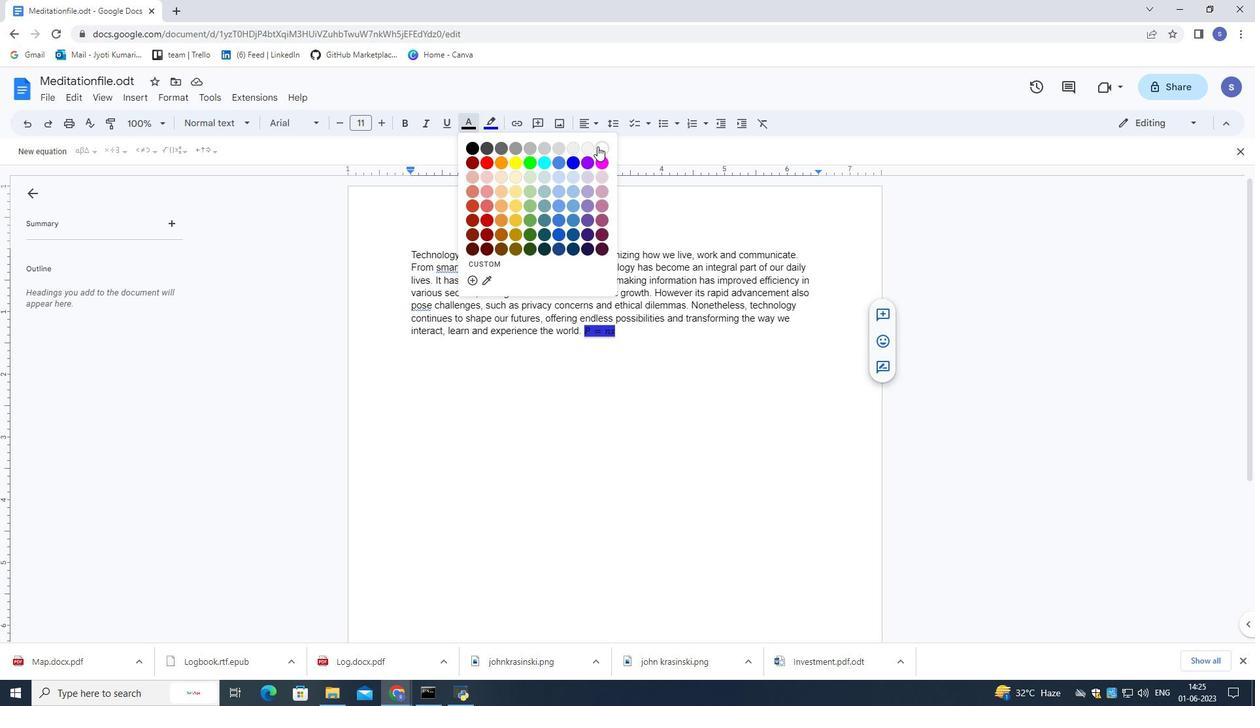 
Action: Mouse pressed left at (601, 148)
Screenshot: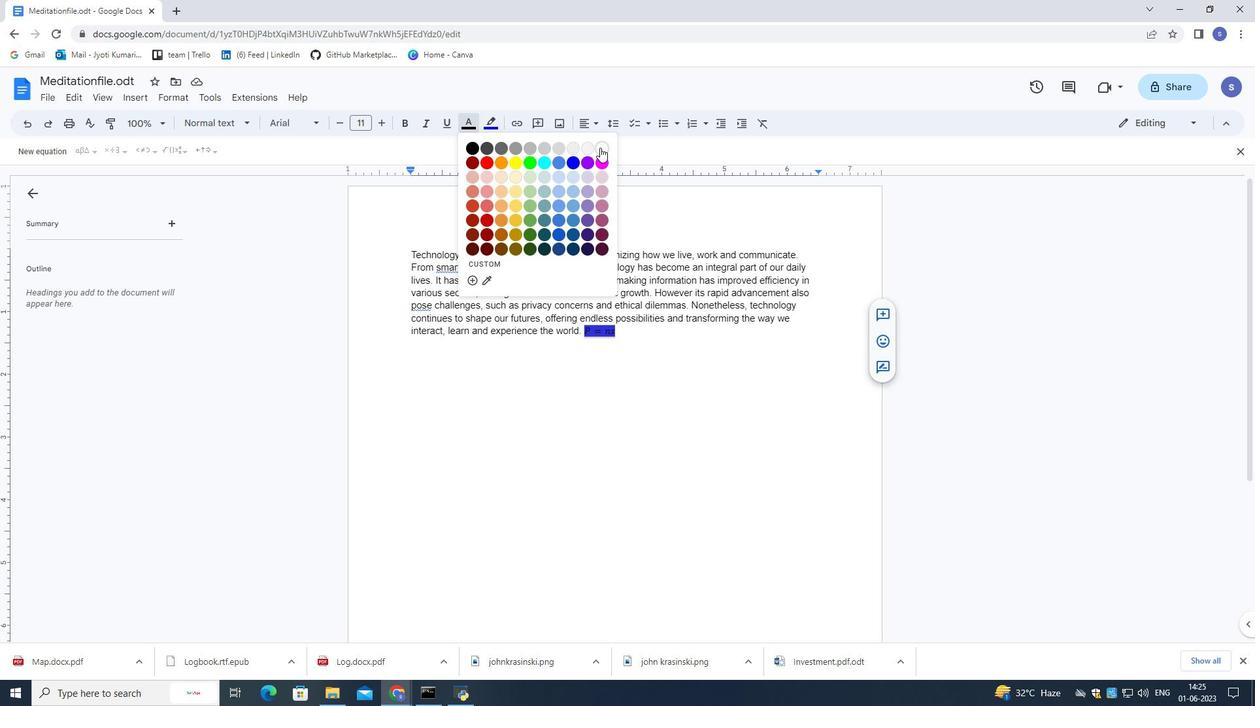 
Action: Mouse moved to (301, 123)
Screenshot: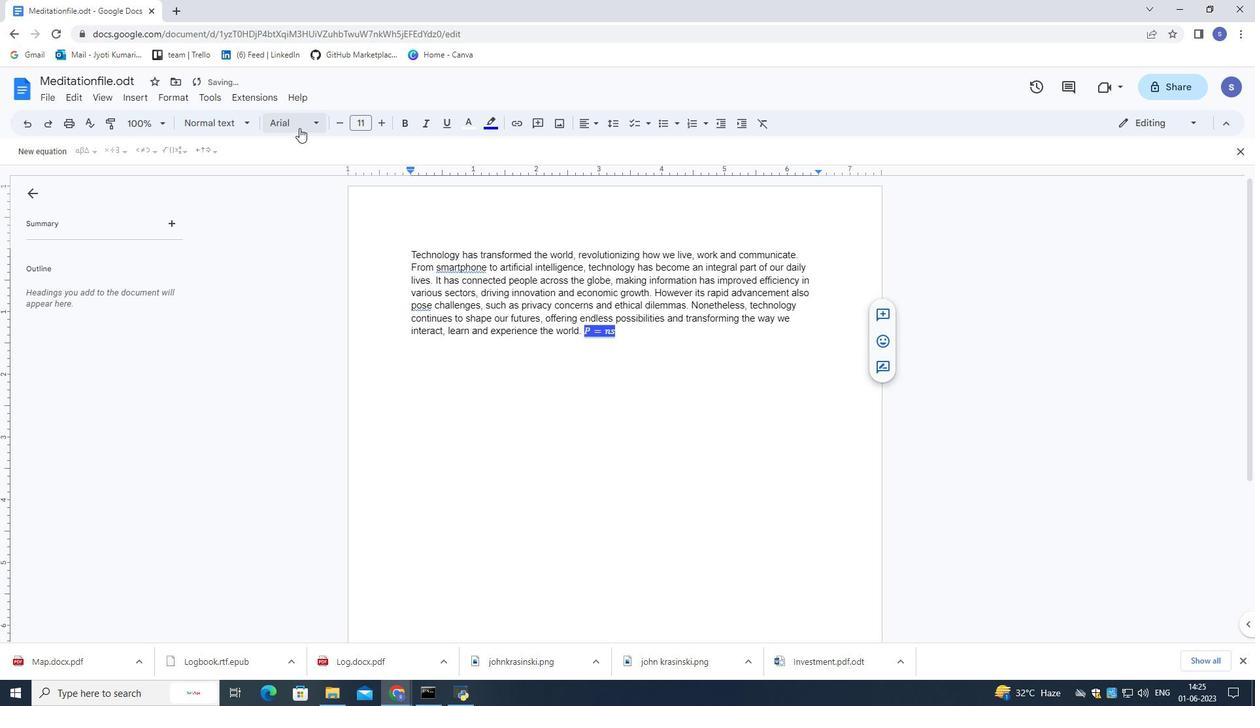 
Action: Mouse pressed left at (301, 123)
Screenshot: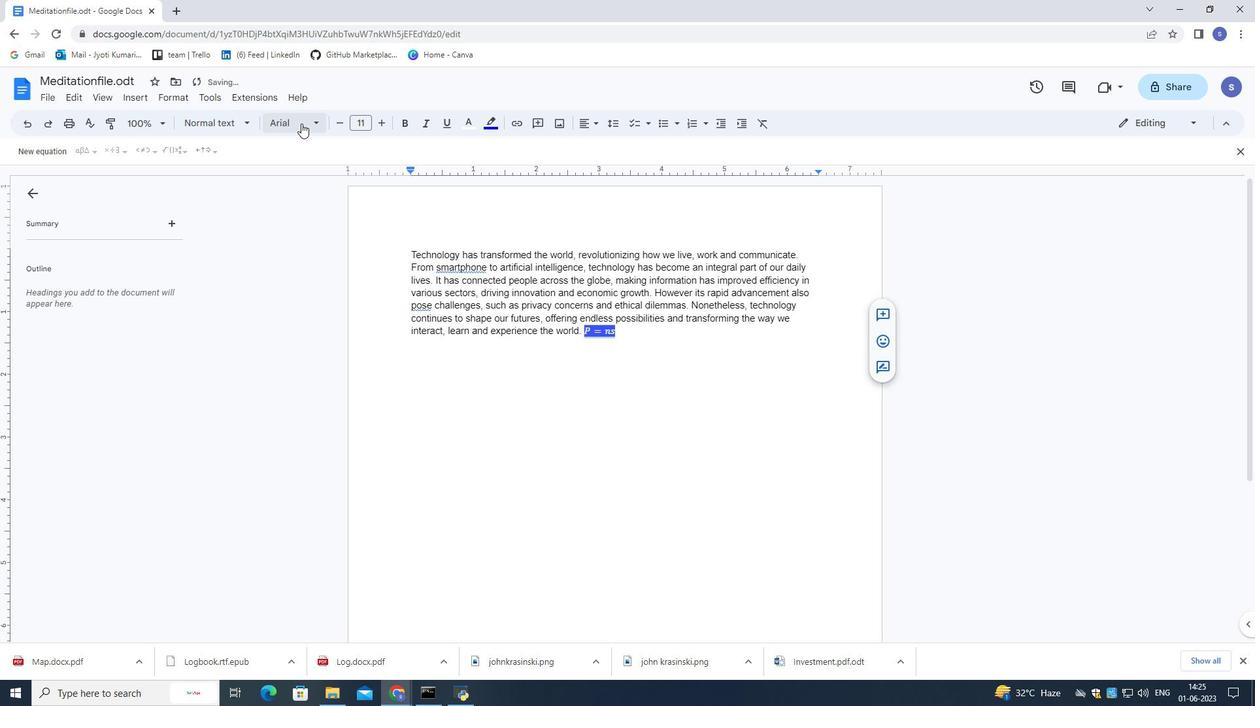 
Action: Mouse moved to (159, 95)
Screenshot: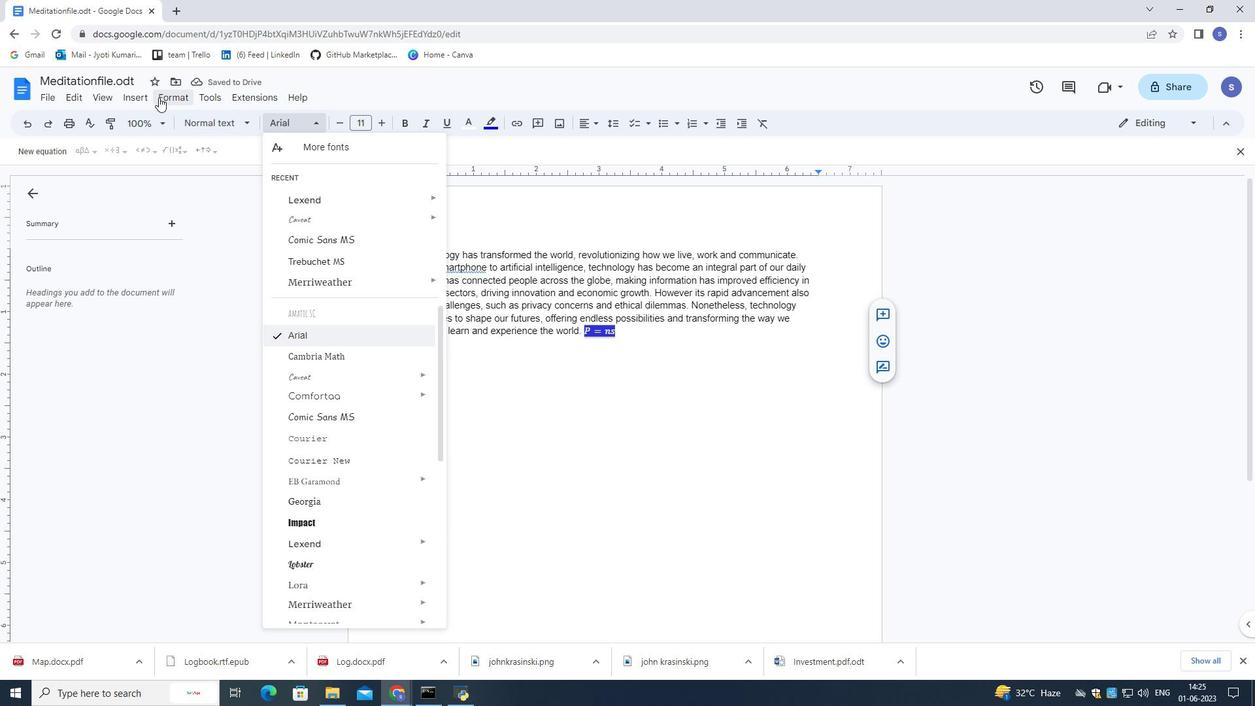 
Action: Mouse pressed left at (159, 95)
Screenshot: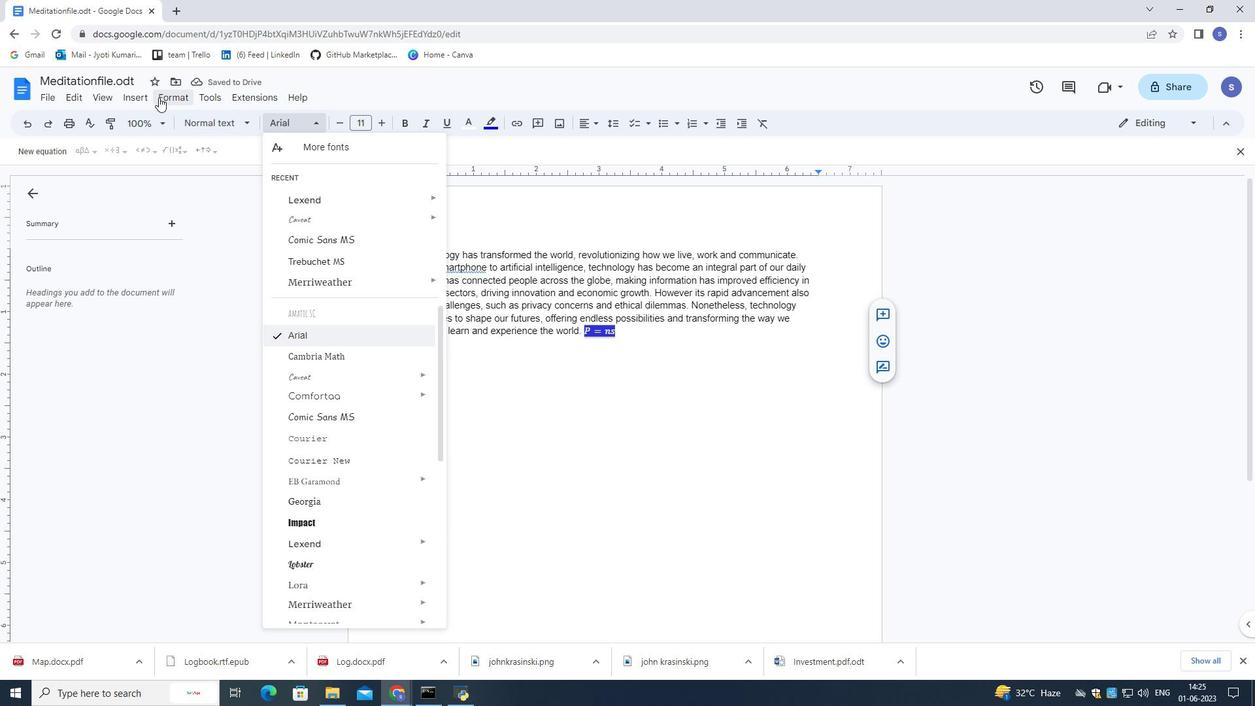 
Action: Mouse moved to (218, 294)
Screenshot: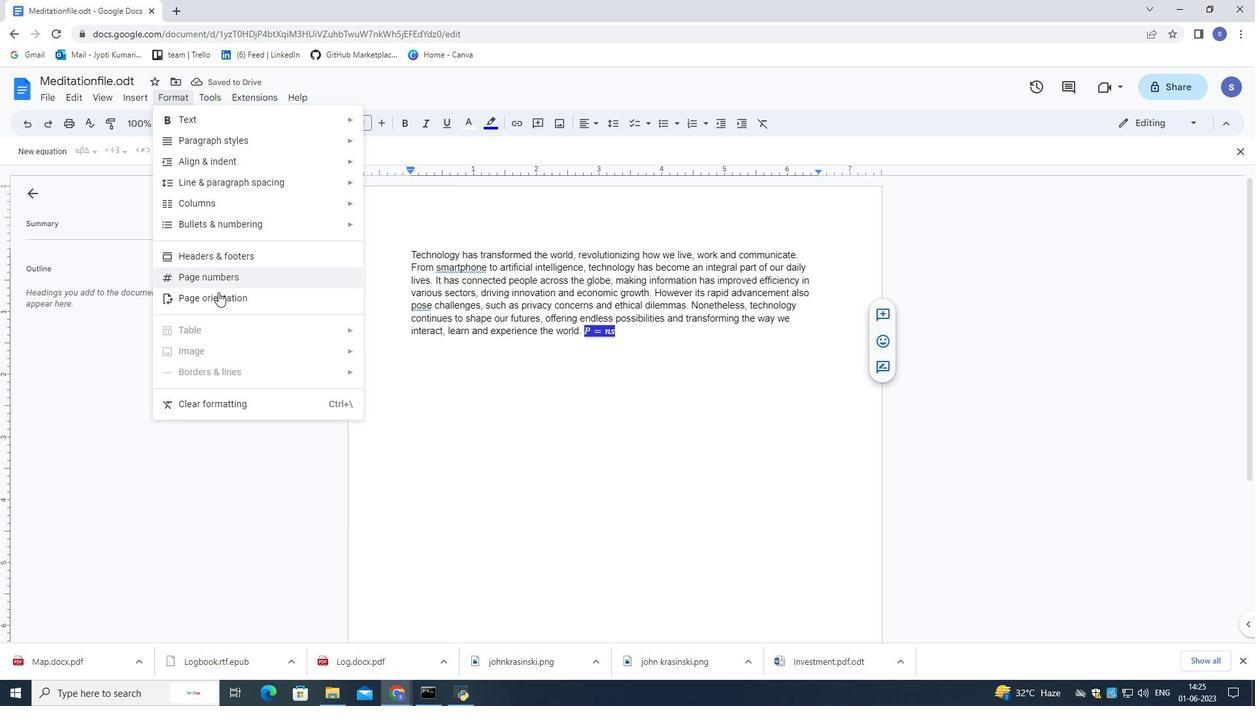 
Action: Mouse pressed left at (218, 294)
Screenshot: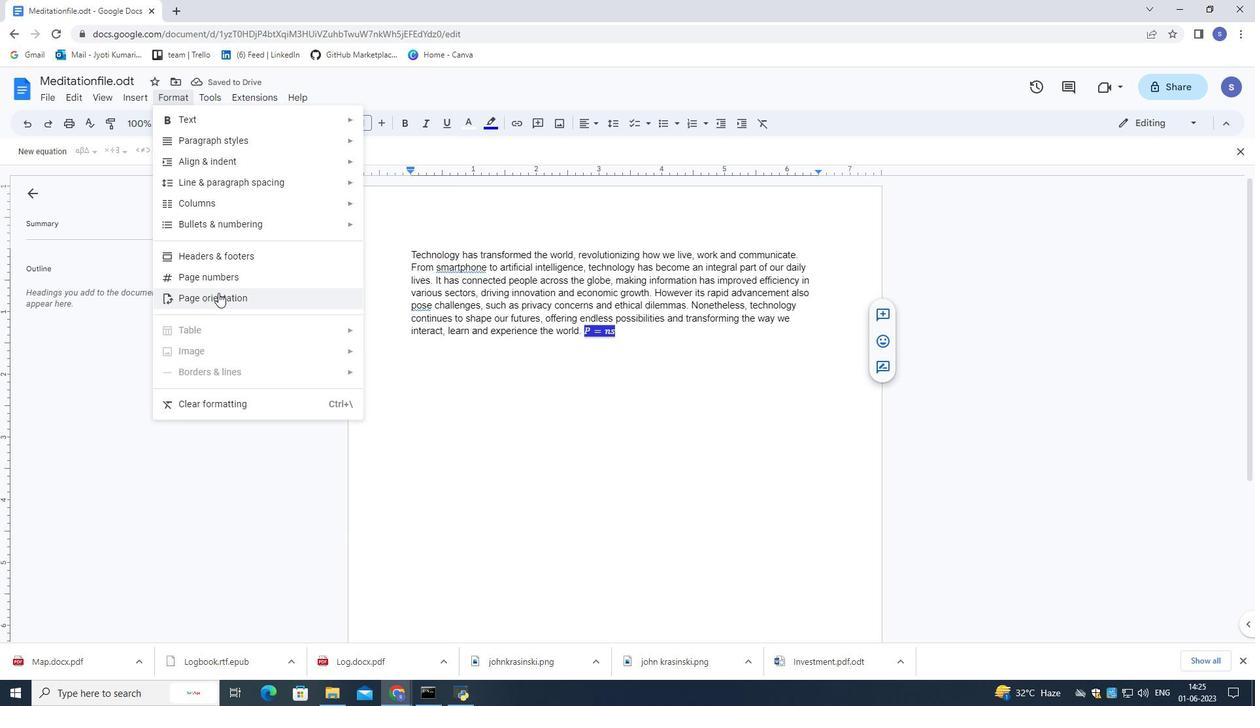 
Action: Mouse moved to (569, 379)
Screenshot: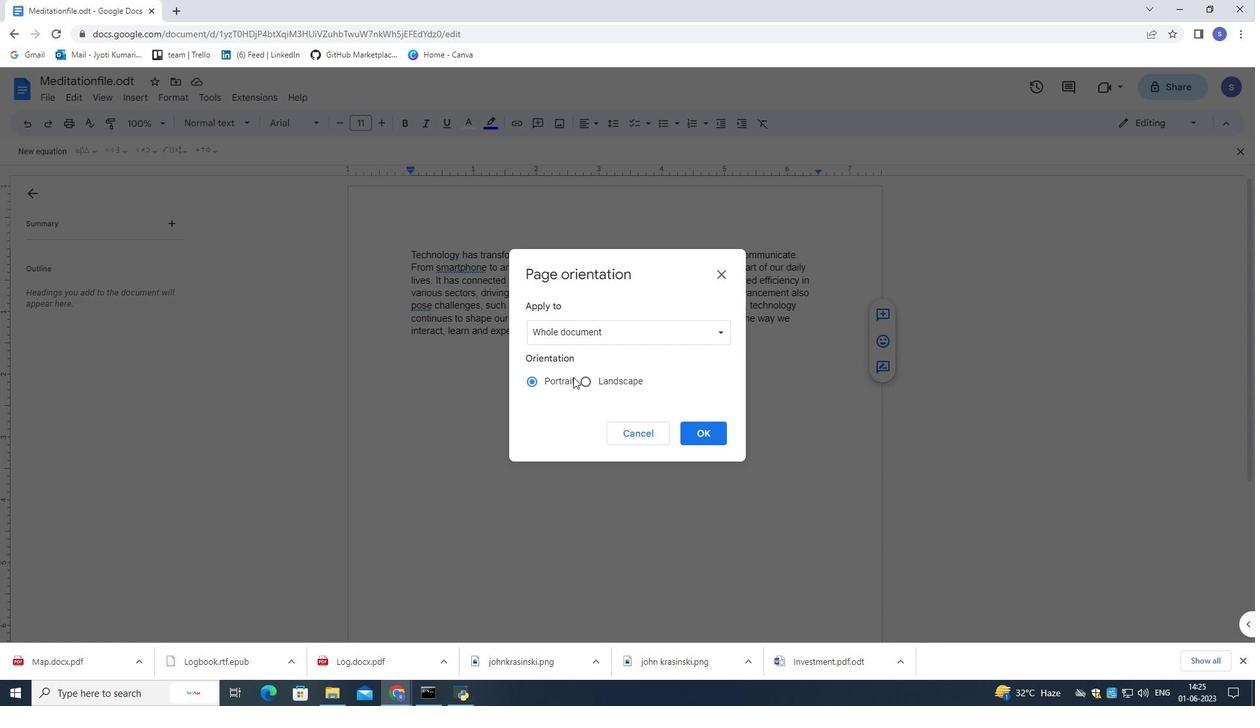 
Action: Mouse pressed left at (569, 379)
Screenshot: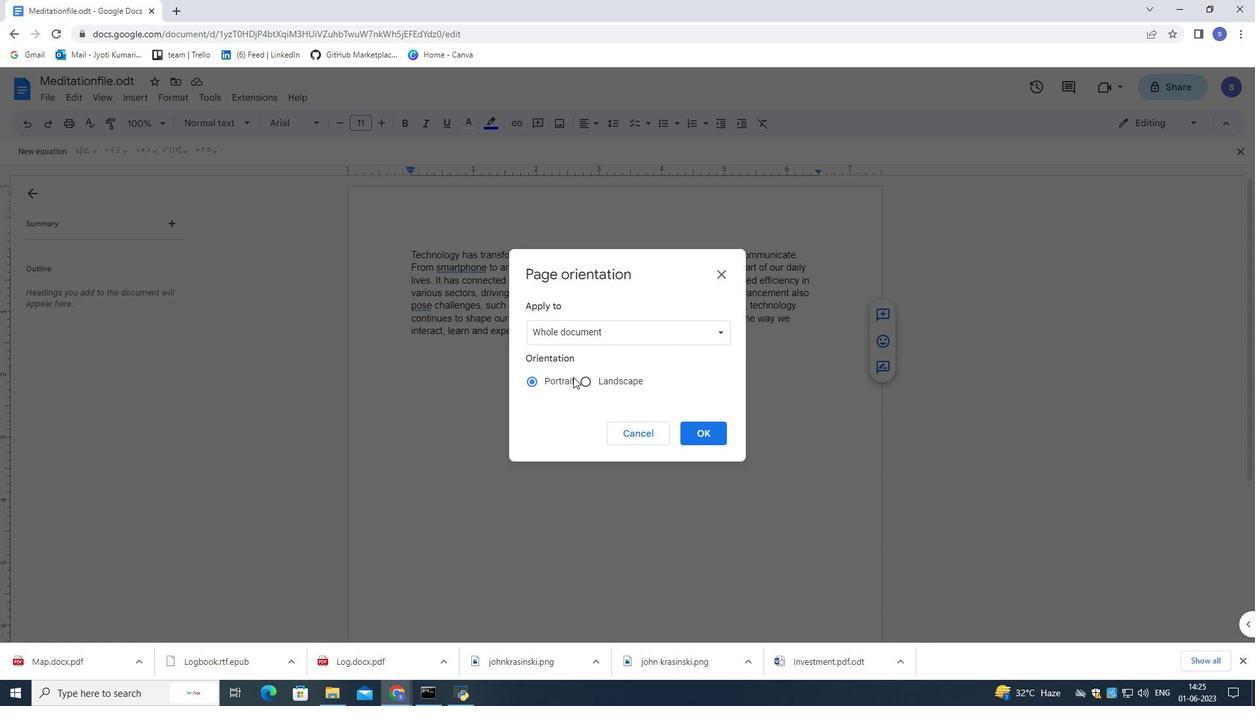 
Action: Mouse moved to (691, 428)
Screenshot: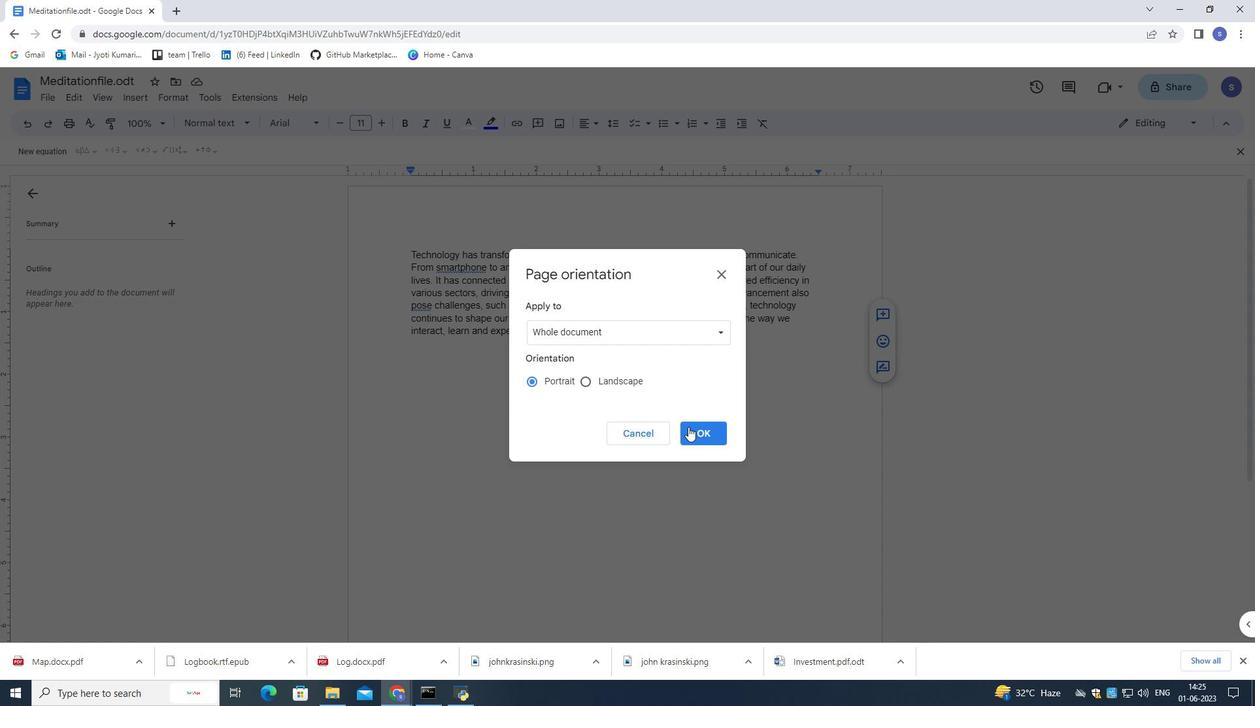 
Action: Mouse pressed left at (691, 428)
Screenshot: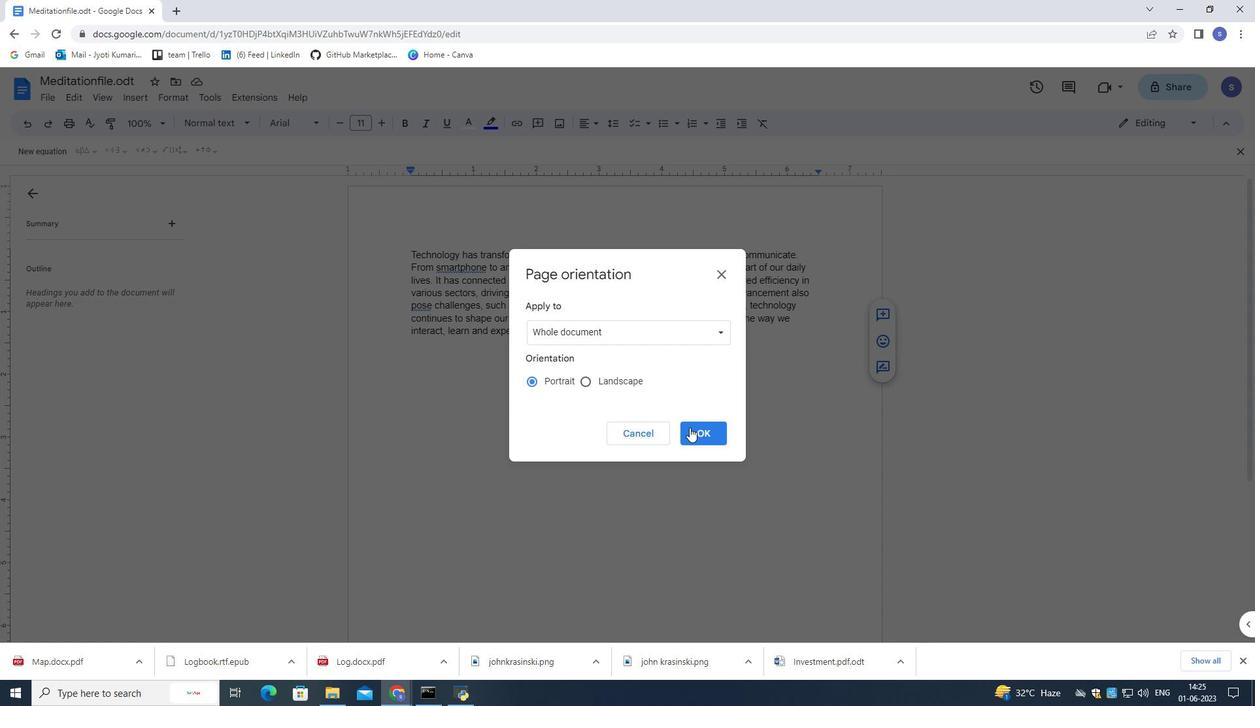 
Action: Mouse moved to (705, 381)
Screenshot: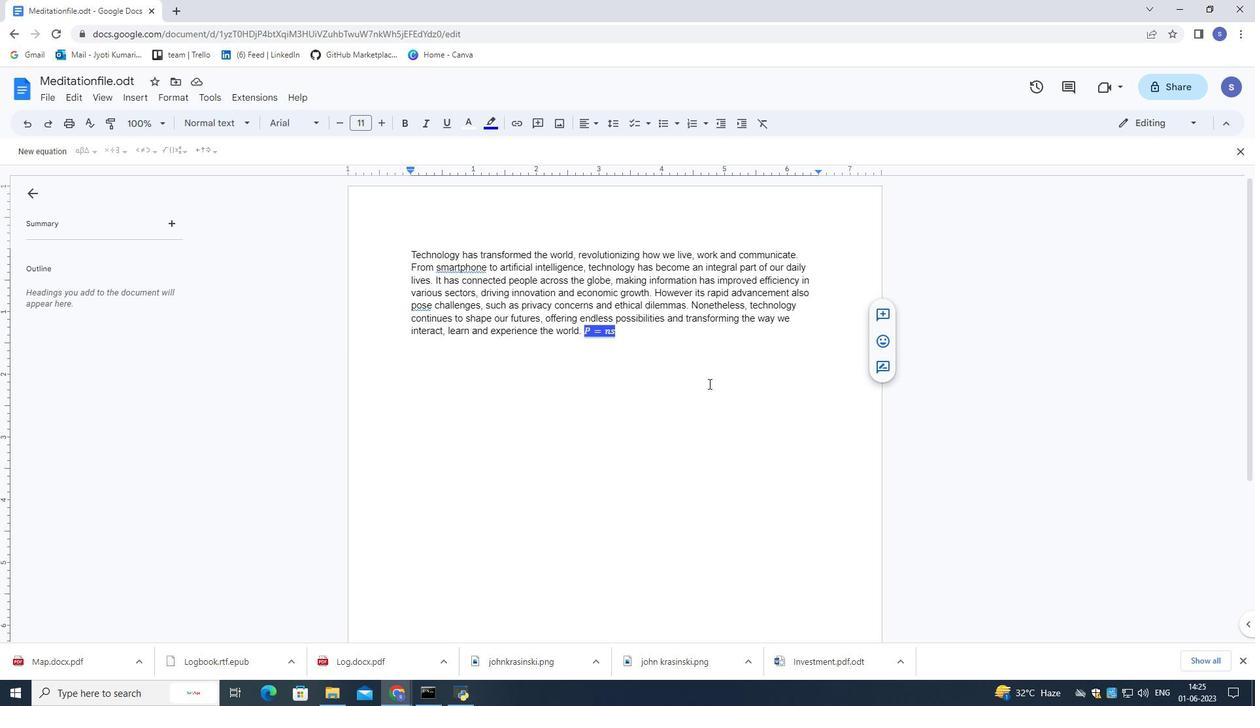 
Action: Mouse pressed left at (705, 381)
Screenshot: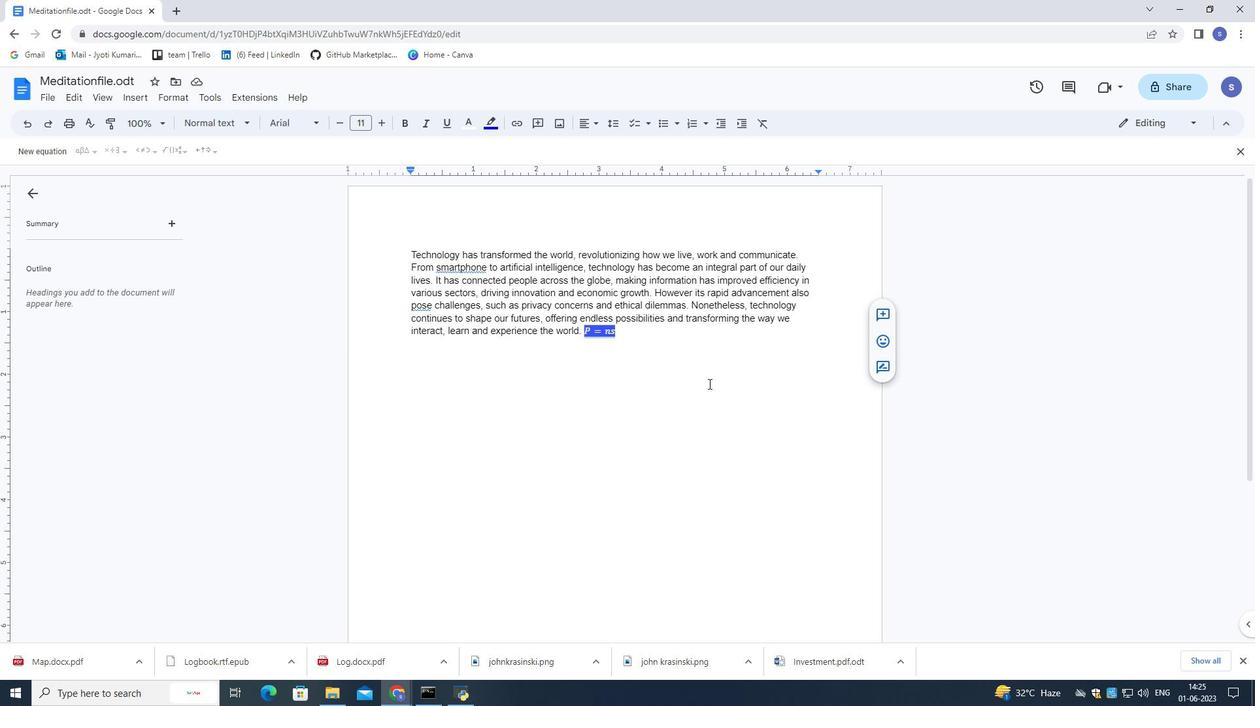 
